 Task: View and add the product "Keto Pesto Pizza" to cart from the store "Catering by Keto Bros Pizza".
Action: Mouse moved to (59, 170)
Screenshot: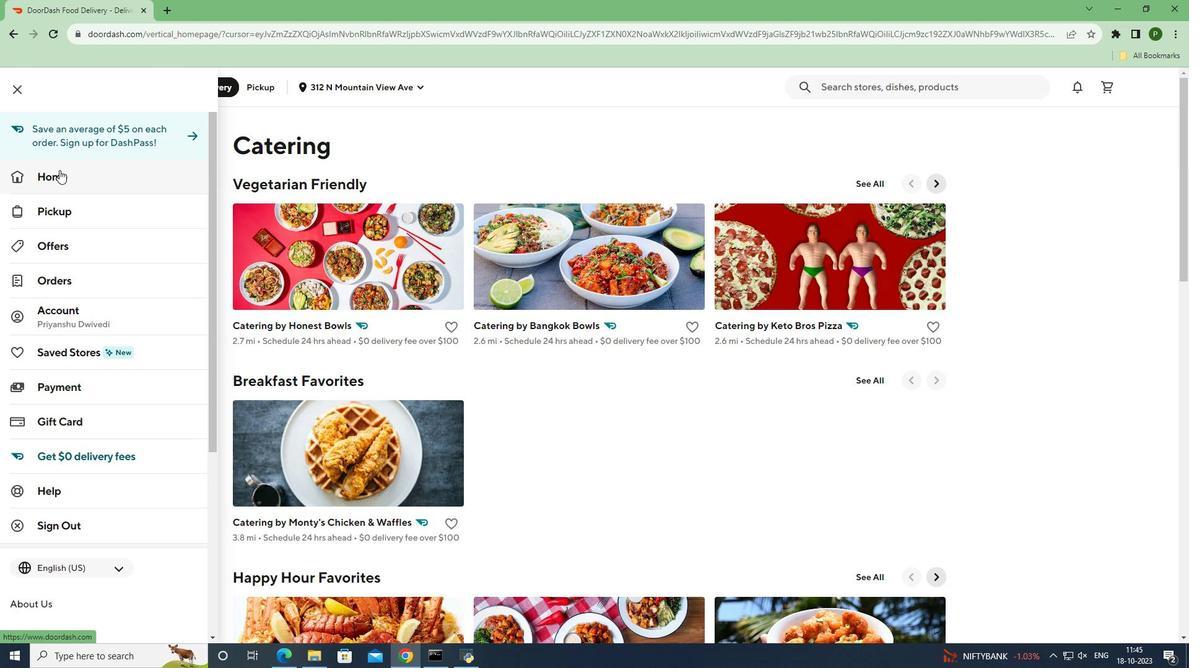 
Action: Mouse pressed left at (59, 170)
Screenshot: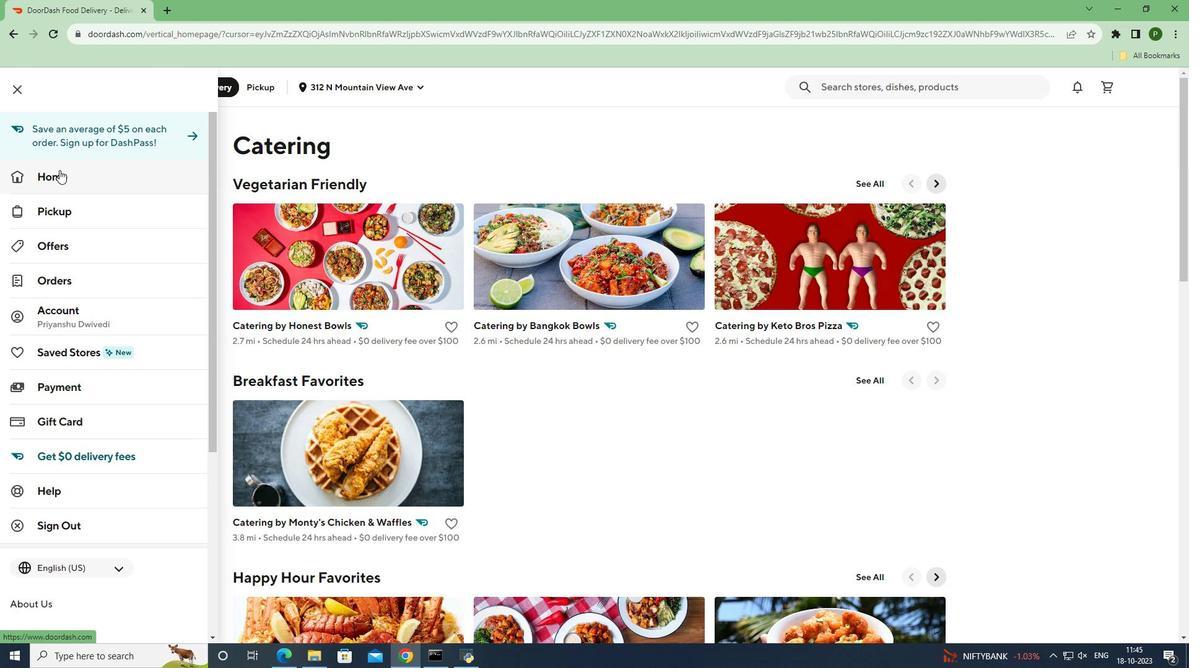 
Action: Mouse moved to (939, 135)
Screenshot: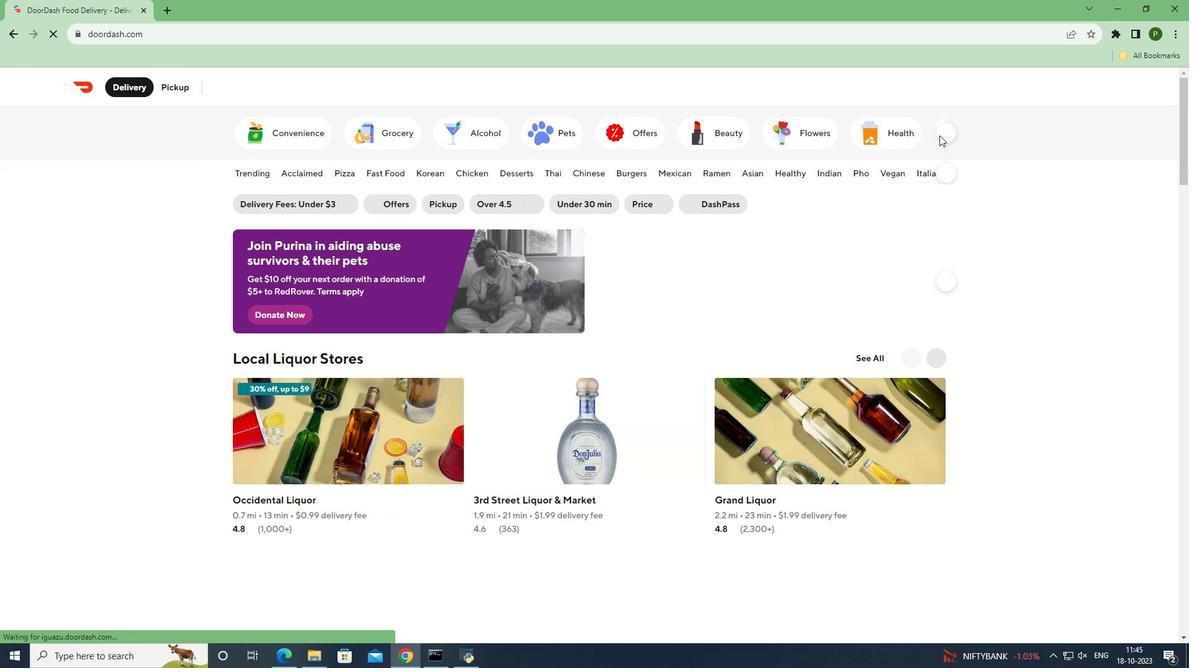 
Action: Mouse pressed left at (939, 135)
Screenshot: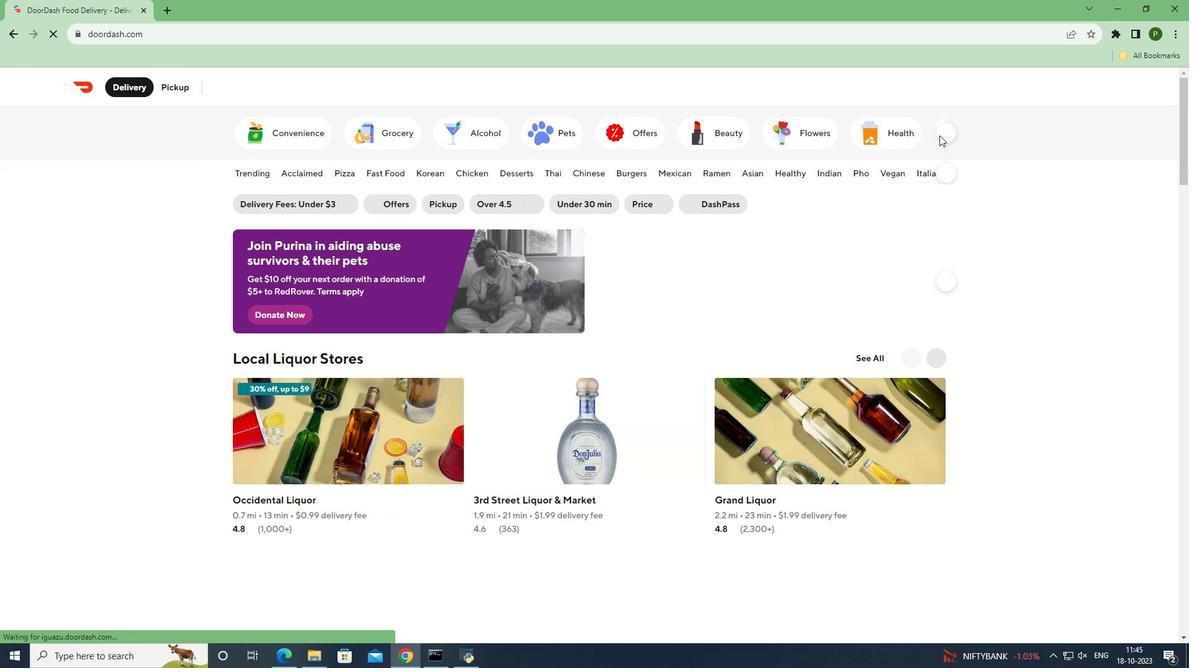 
Action: Mouse moved to (269, 135)
Screenshot: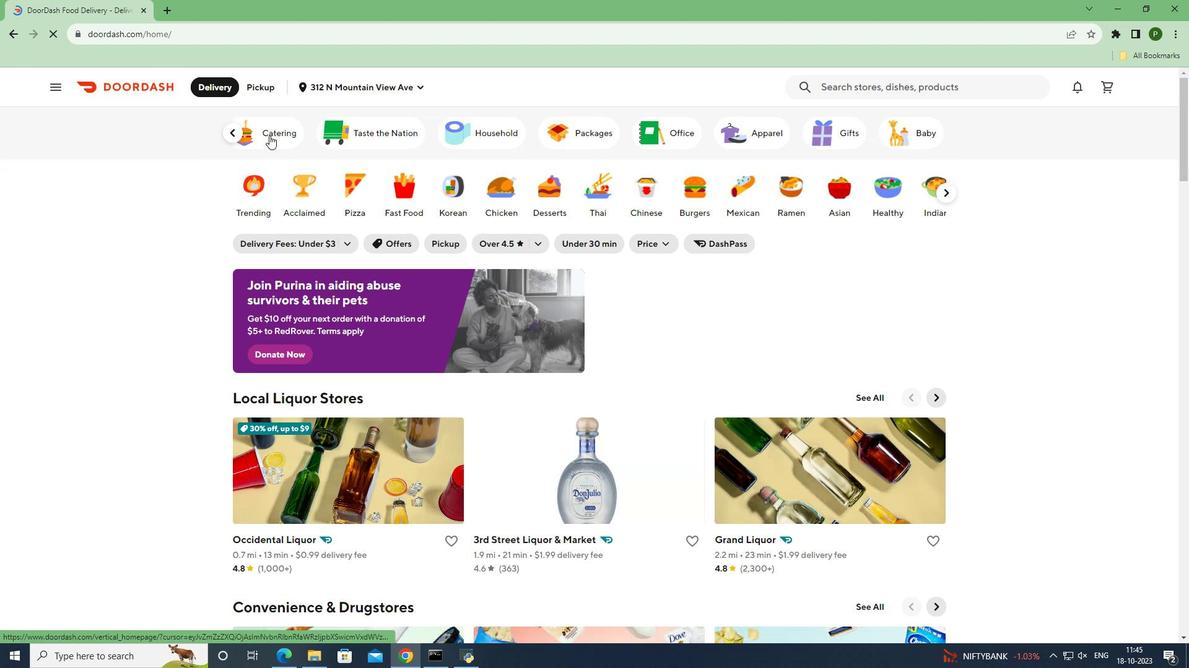 
Action: Mouse pressed left at (269, 135)
Screenshot: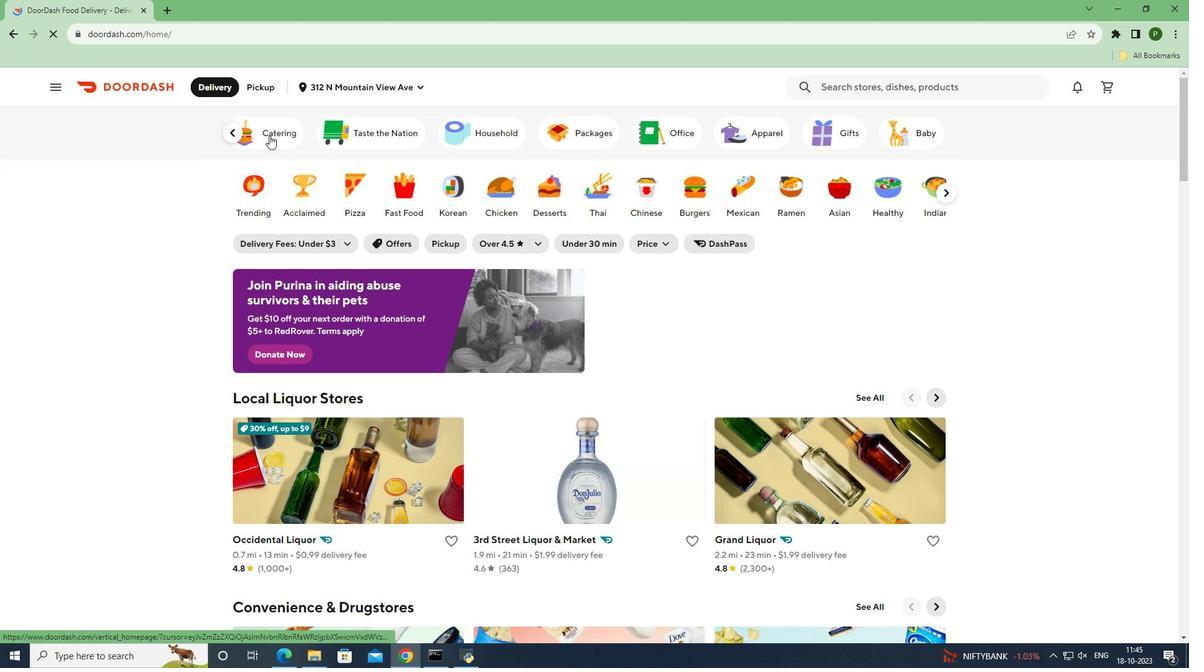 
Action: Mouse moved to (771, 268)
Screenshot: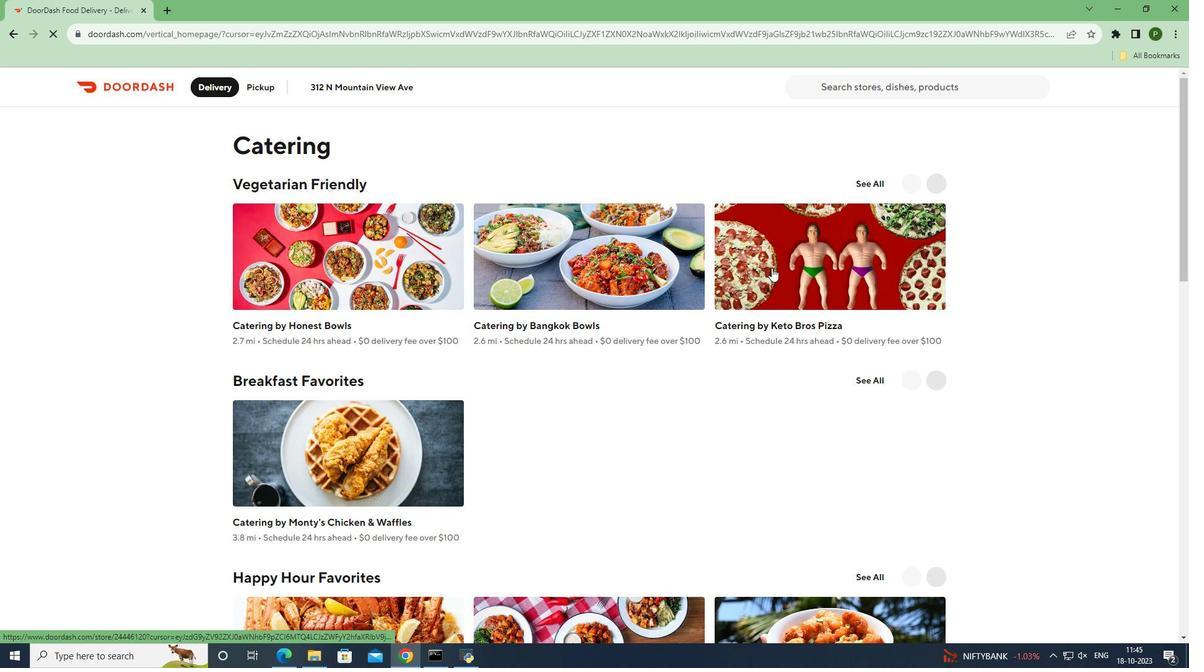 
Action: Mouse pressed left at (771, 268)
Screenshot: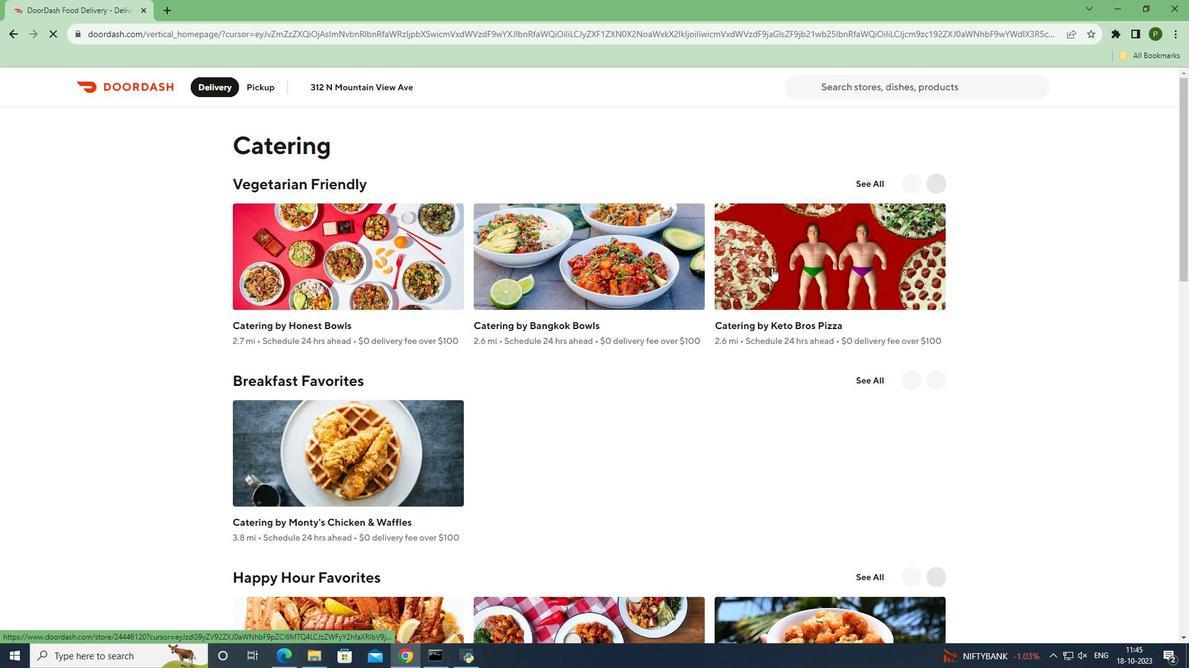 
Action: Mouse moved to (525, 404)
Screenshot: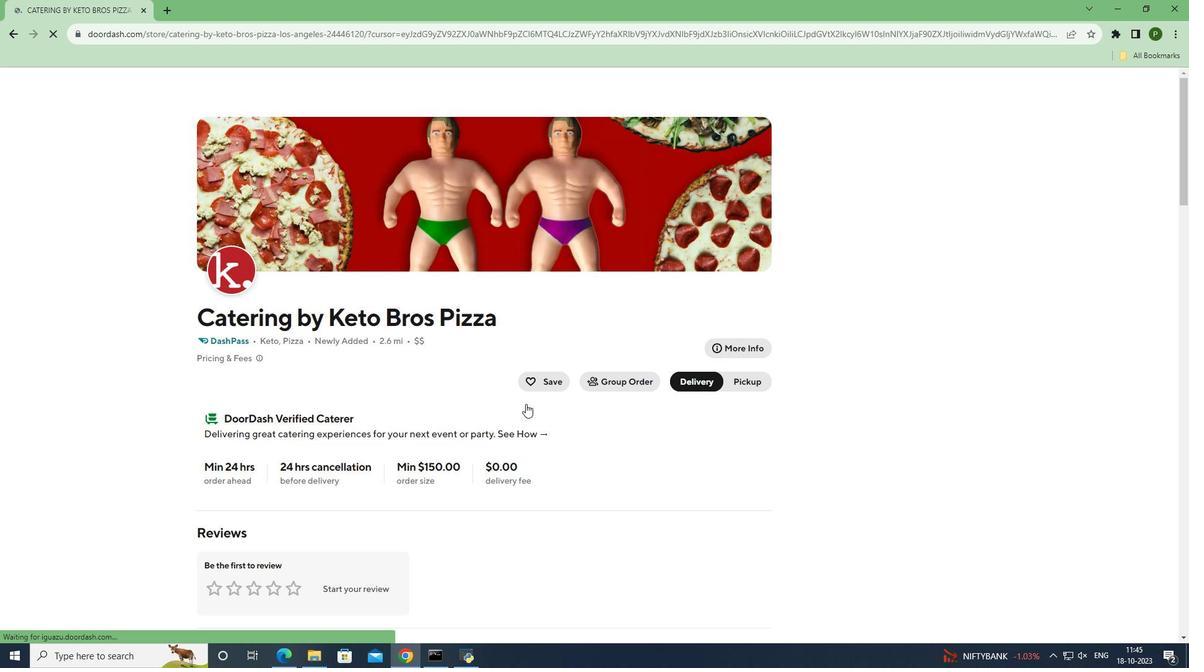 
Action: Mouse scrolled (525, 403) with delta (0, 0)
Screenshot: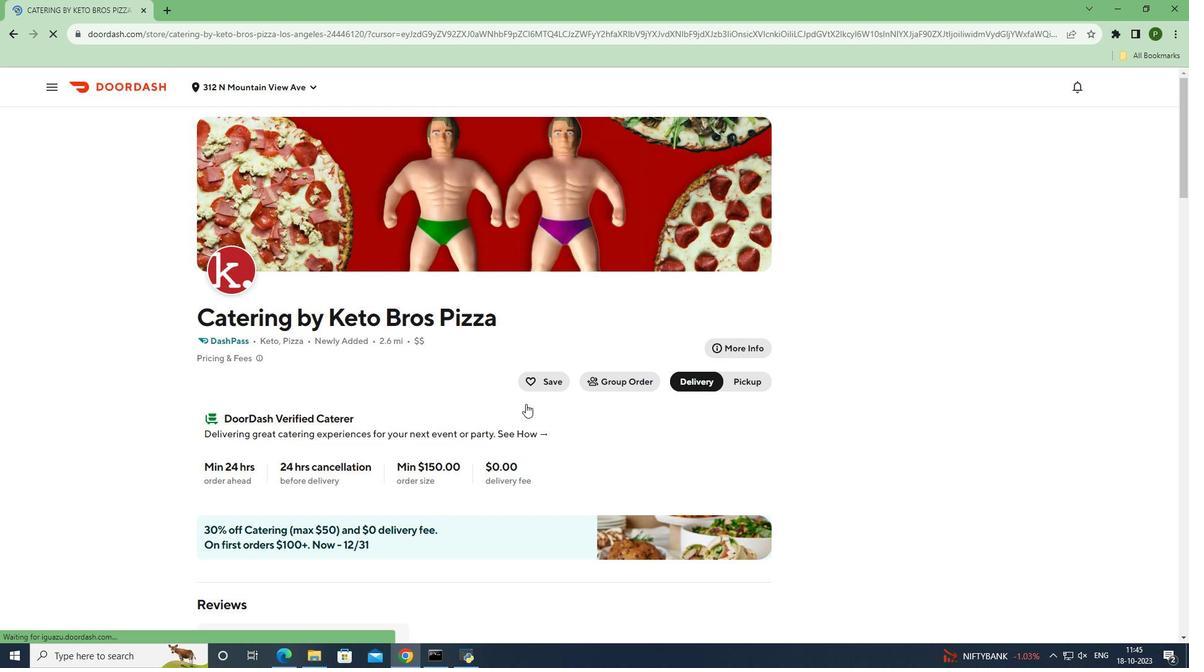 
Action: Mouse scrolled (525, 403) with delta (0, 0)
Screenshot: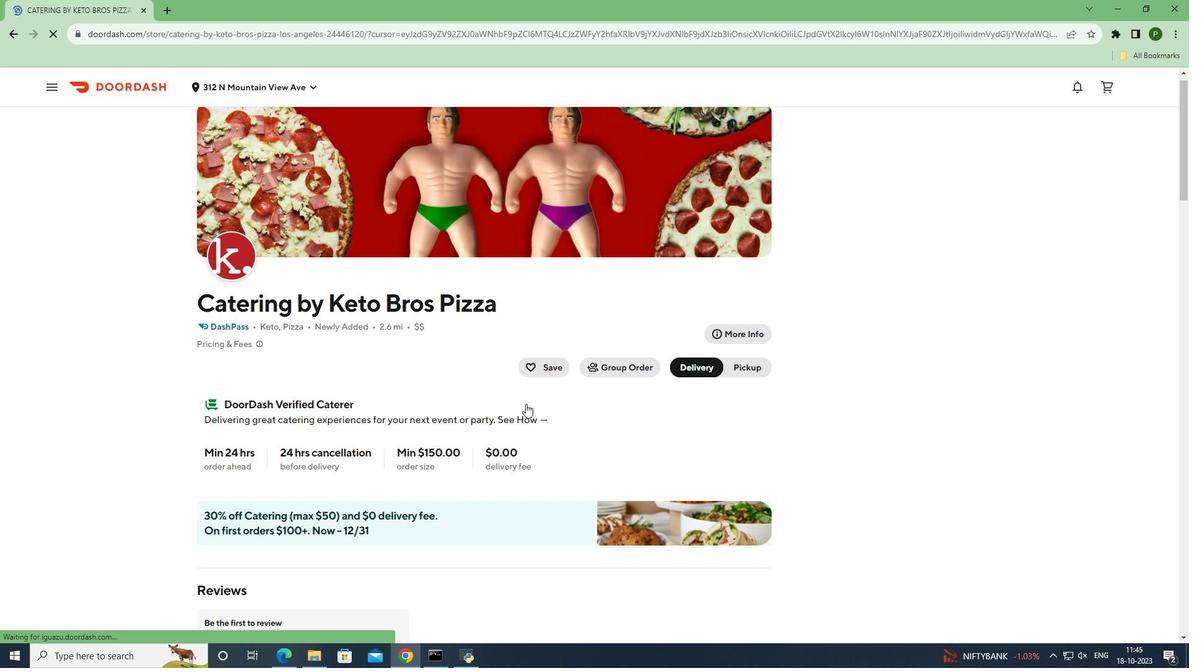 
Action: Mouse scrolled (525, 403) with delta (0, 0)
Screenshot: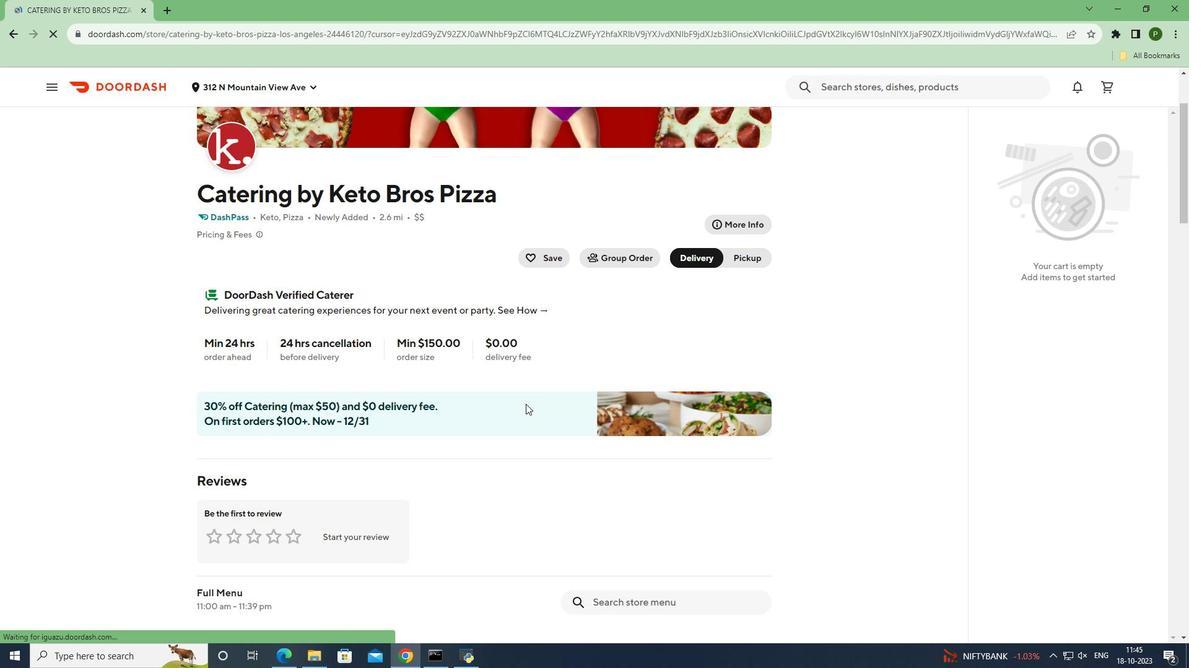 
Action: Mouse scrolled (525, 403) with delta (0, 0)
Screenshot: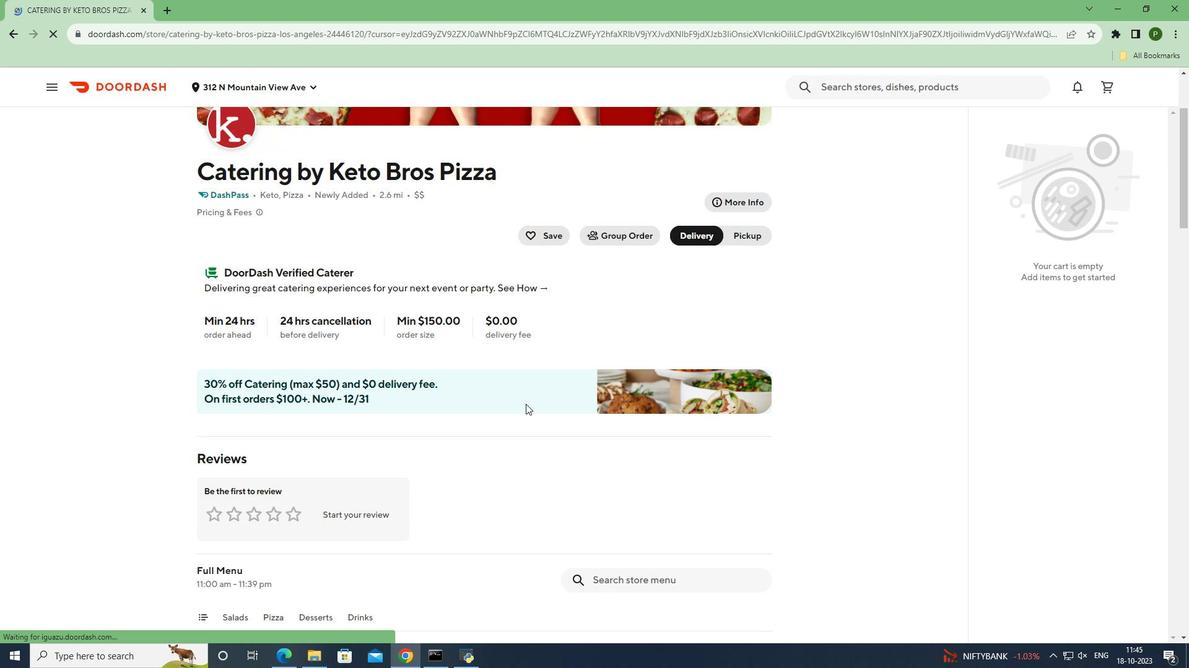 
Action: Mouse scrolled (525, 403) with delta (0, 0)
Screenshot: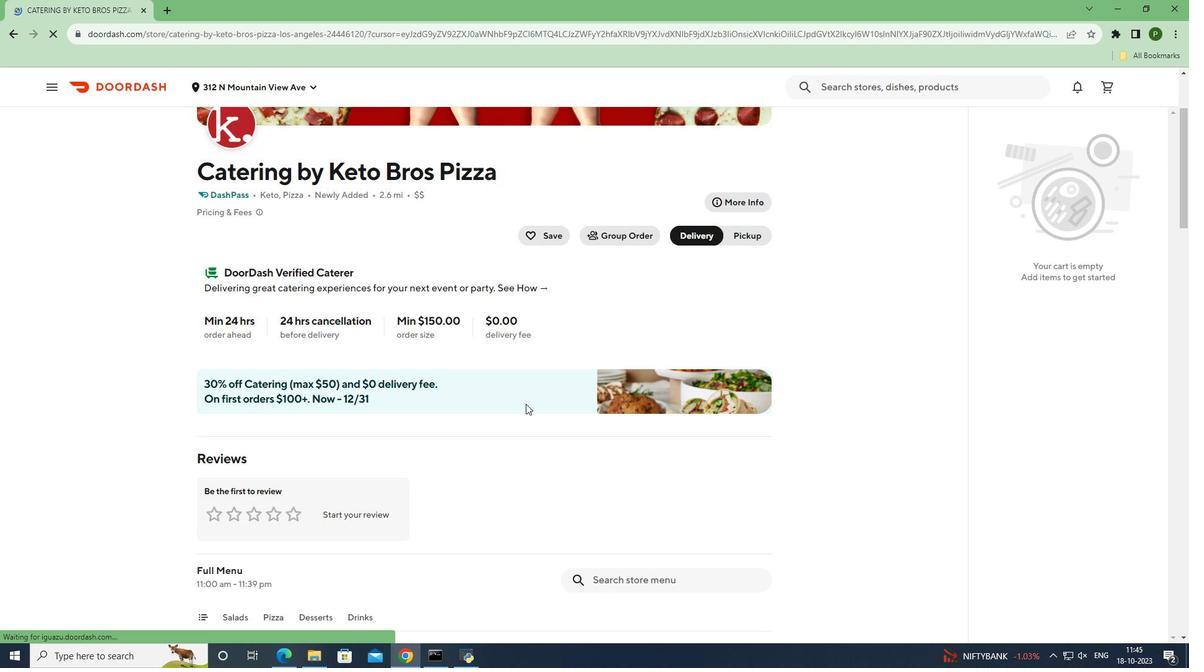 
Action: Mouse moved to (592, 415)
Screenshot: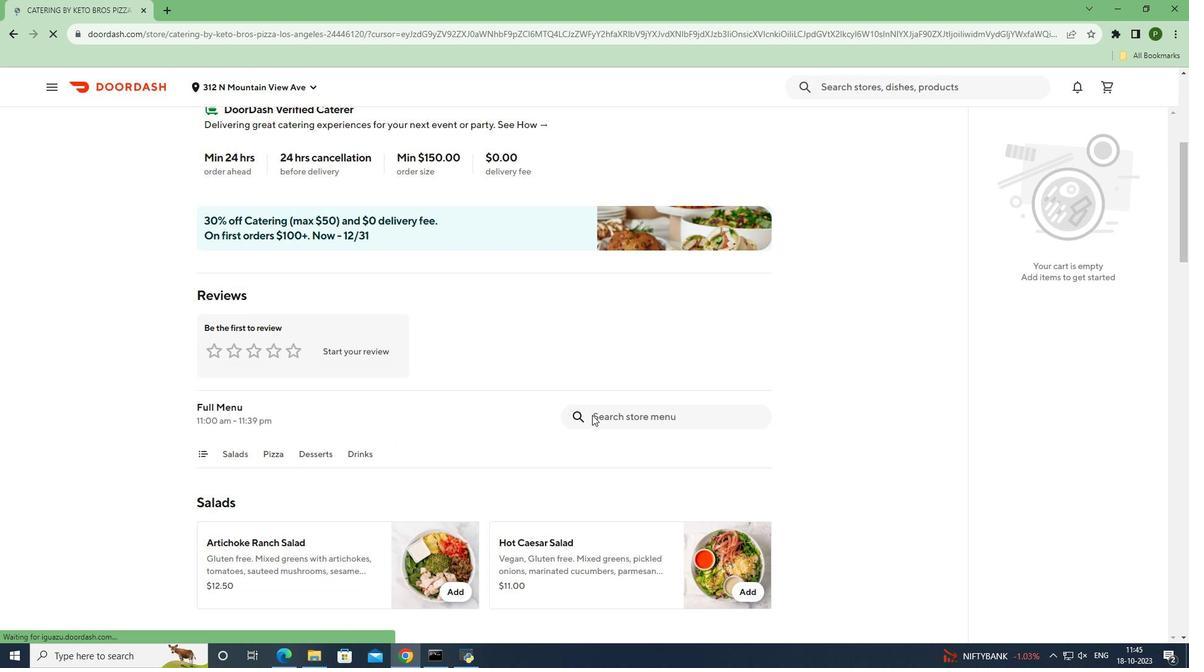 
Action: Mouse pressed left at (592, 415)
Screenshot: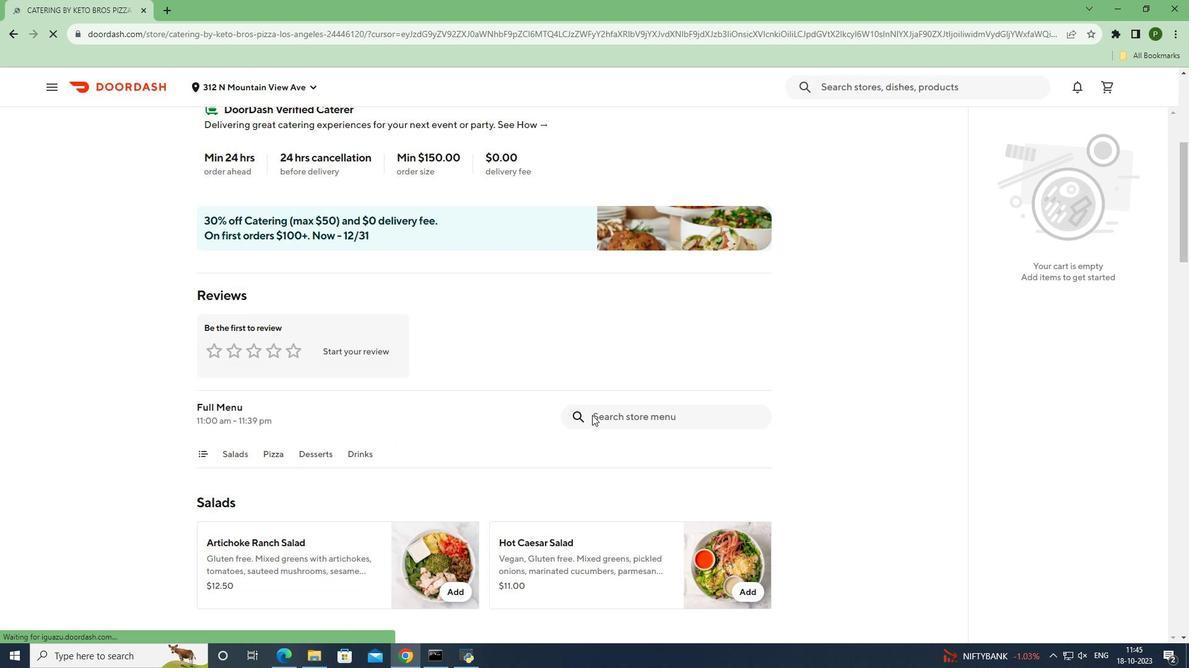 
Action: Key pressed <Key.caps_lock>K<Key.caps_lock>eto<Key.space><Key.caps_lock>P<Key.caps_lock>esto<Key.space><Key.caps_lock>P<Key.caps_lock>izza<Key.enter>
Screenshot: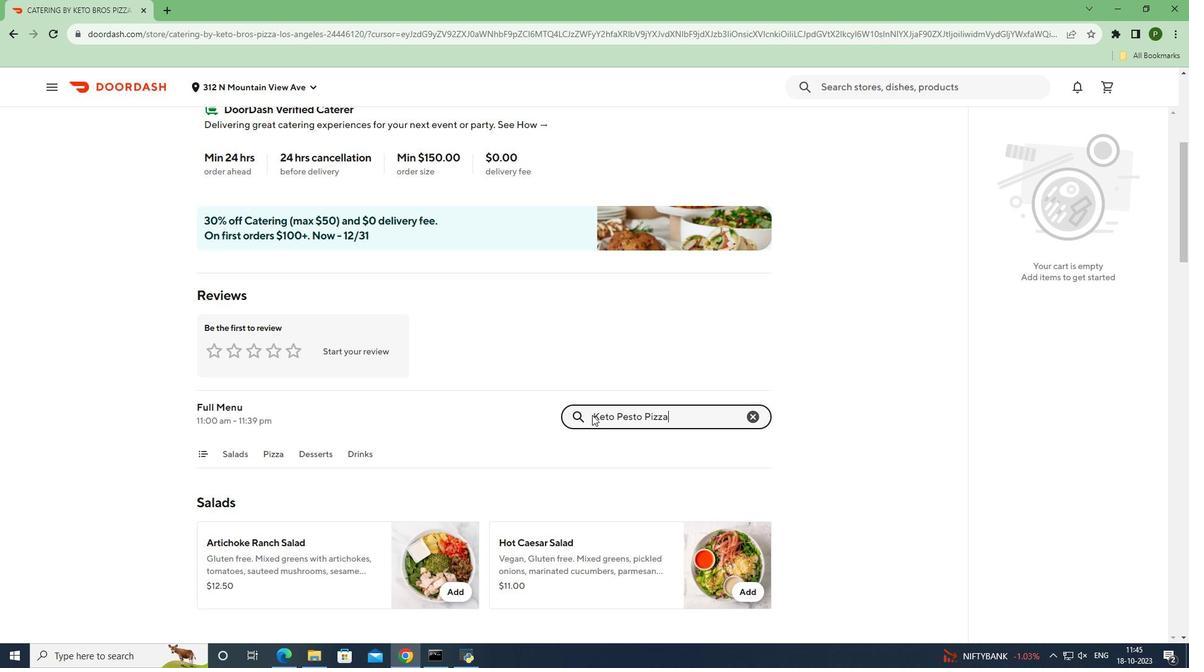
Action: Mouse moved to (455, 347)
Screenshot: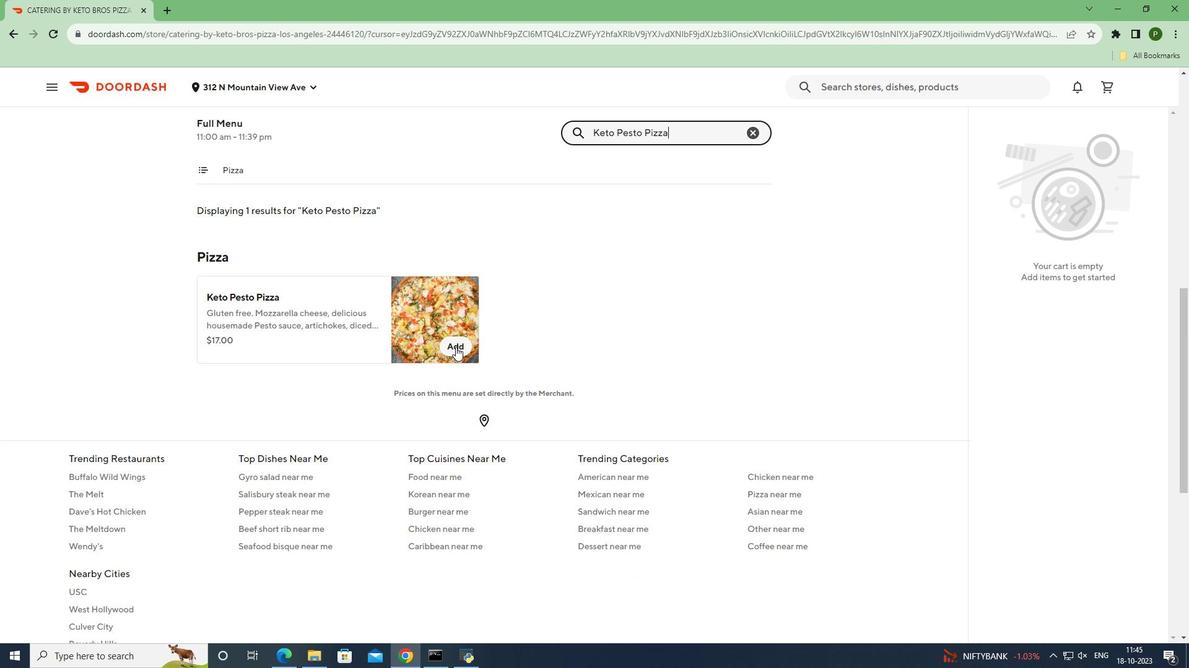 
Action: Mouse pressed left at (455, 347)
Screenshot: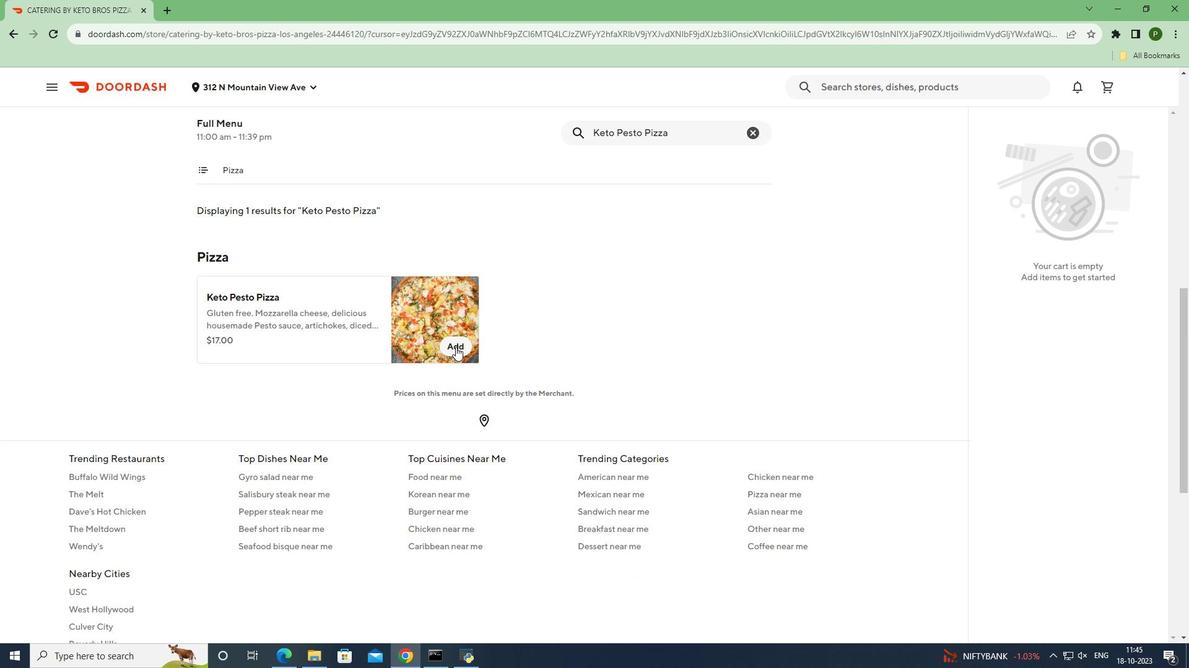 
Action: Mouse moved to (501, 460)
Screenshot: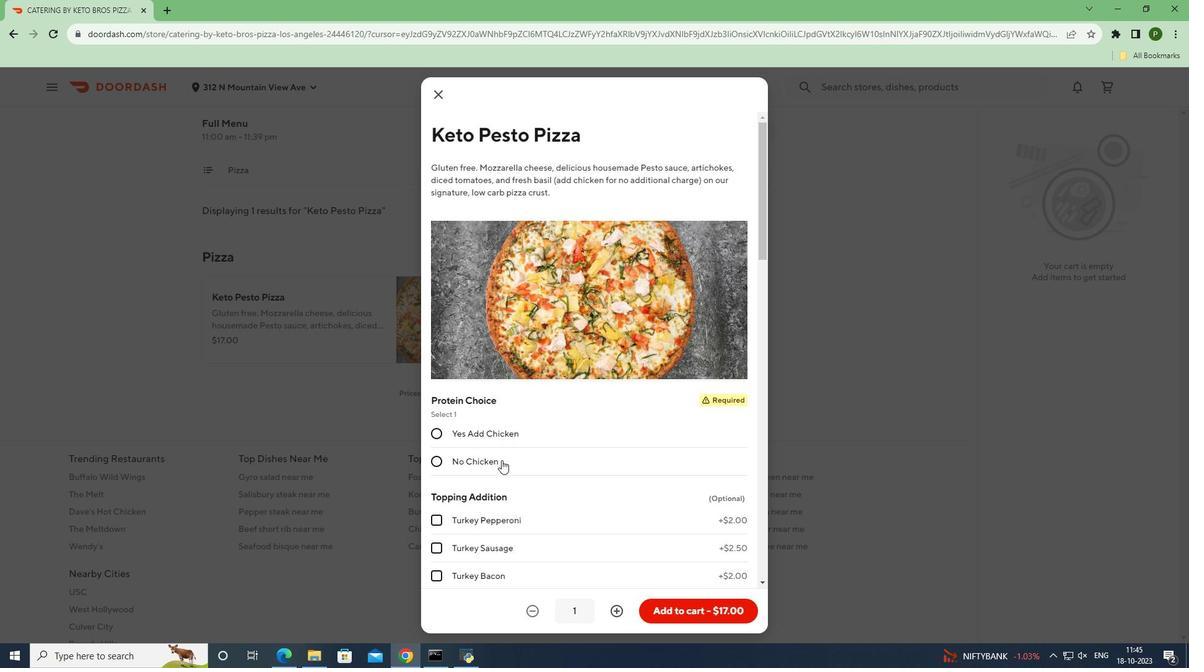 
Action: Mouse pressed left at (501, 460)
Screenshot: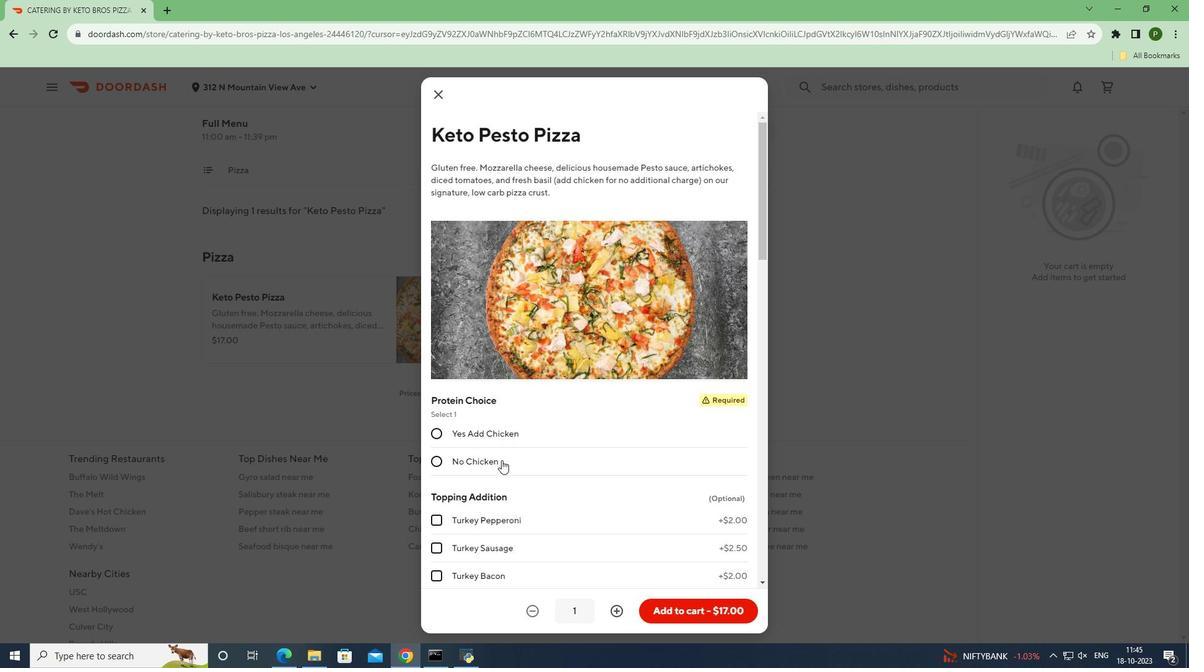 
Action: Mouse moved to (527, 445)
Screenshot: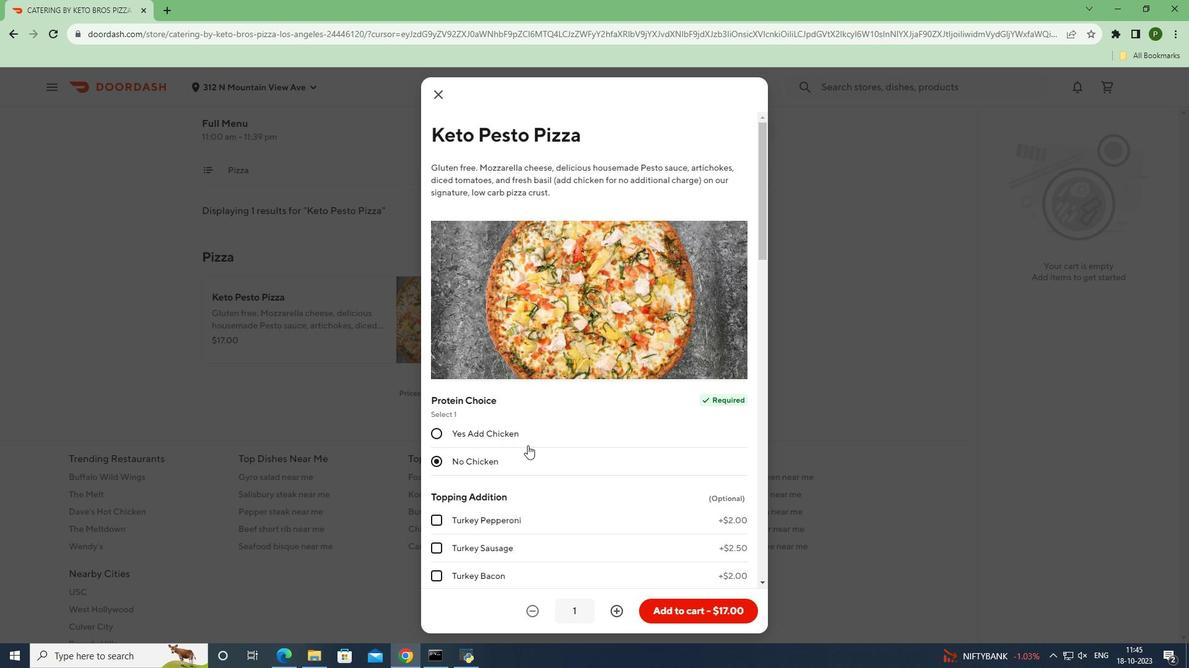 
Action: Mouse scrolled (527, 445) with delta (0, 0)
Screenshot: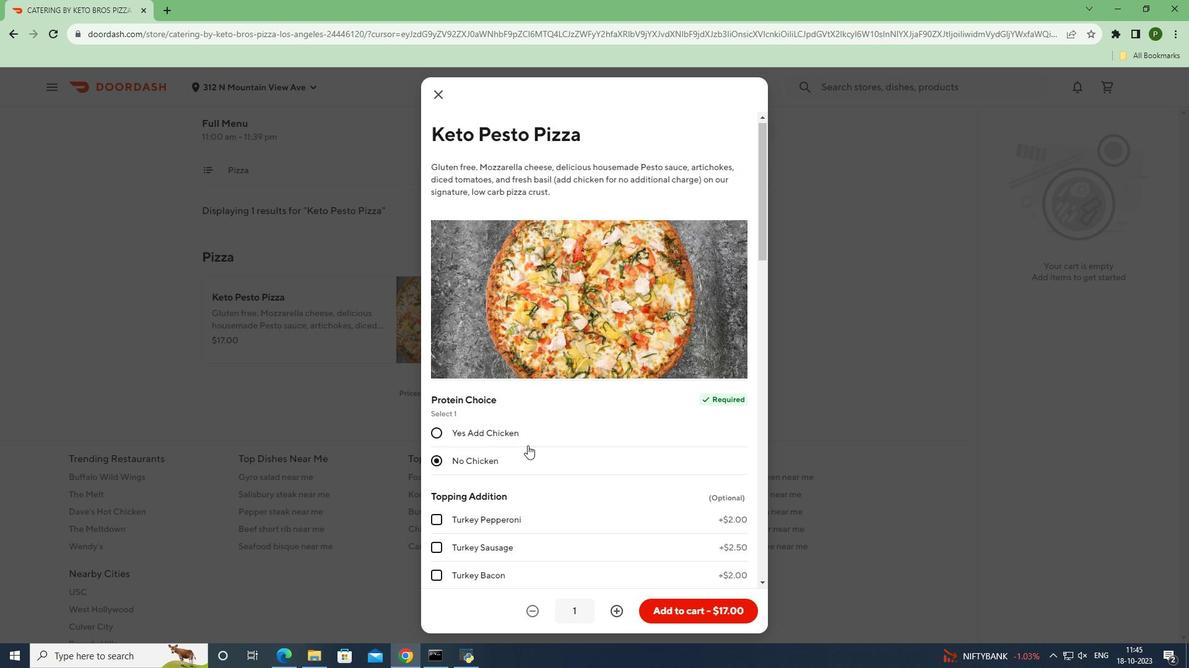 
Action: Mouse moved to (527, 445)
Screenshot: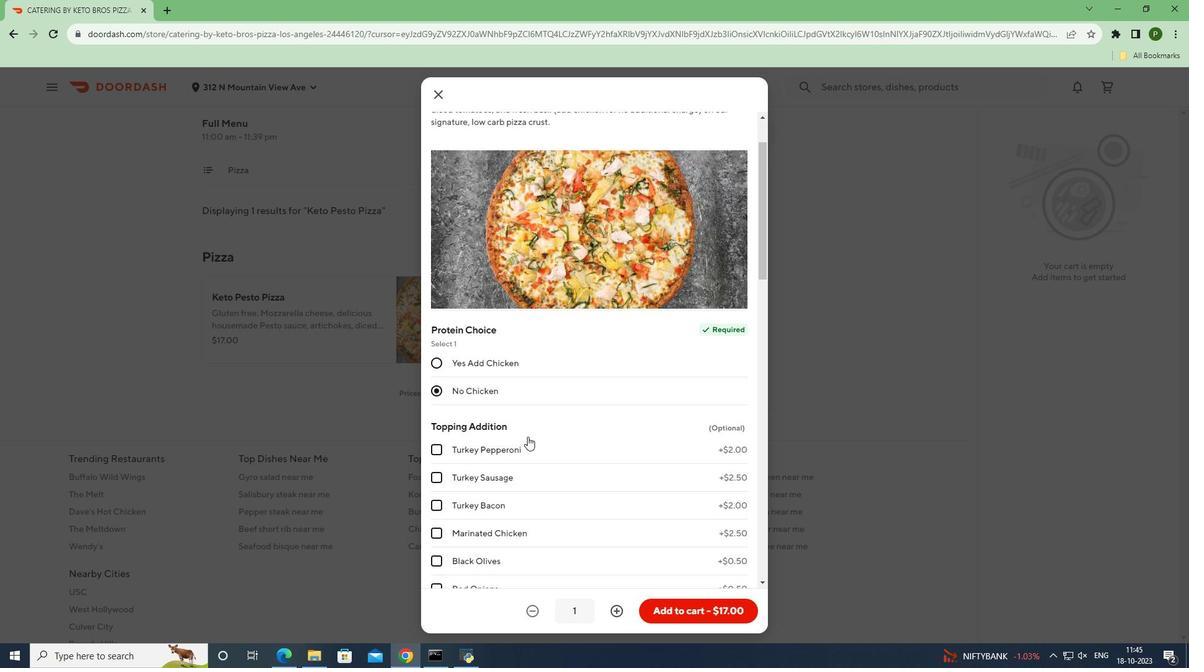 
Action: Mouse scrolled (527, 444) with delta (0, 0)
Screenshot: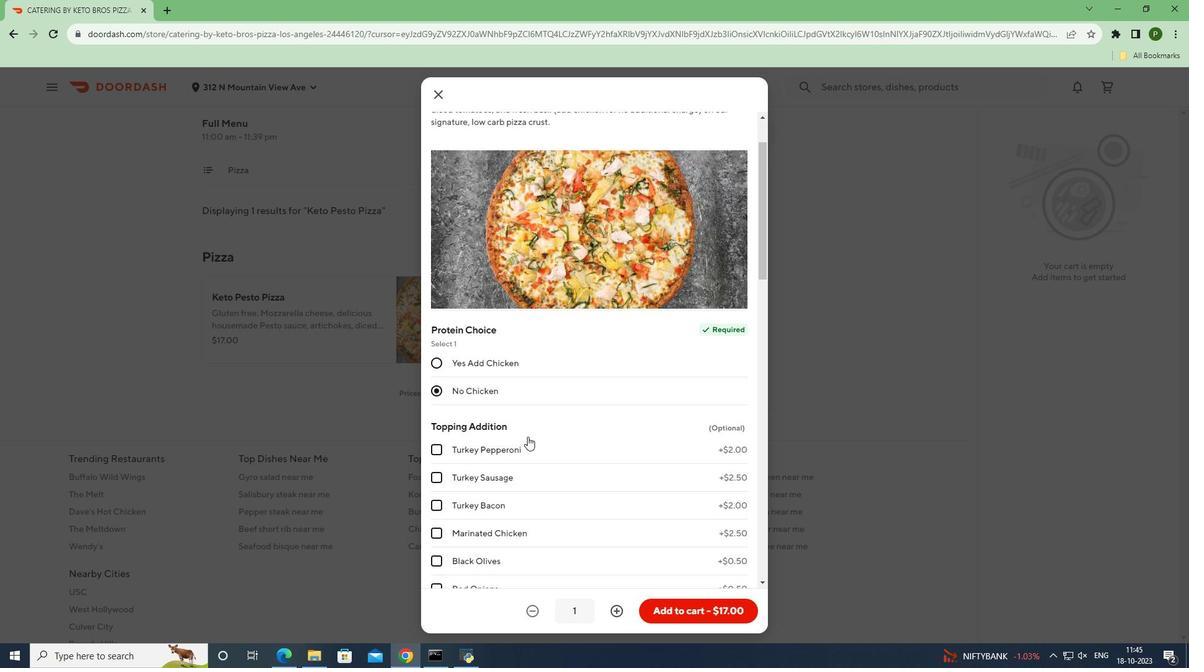 
Action: Mouse moved to (528, 428)
Screenshot: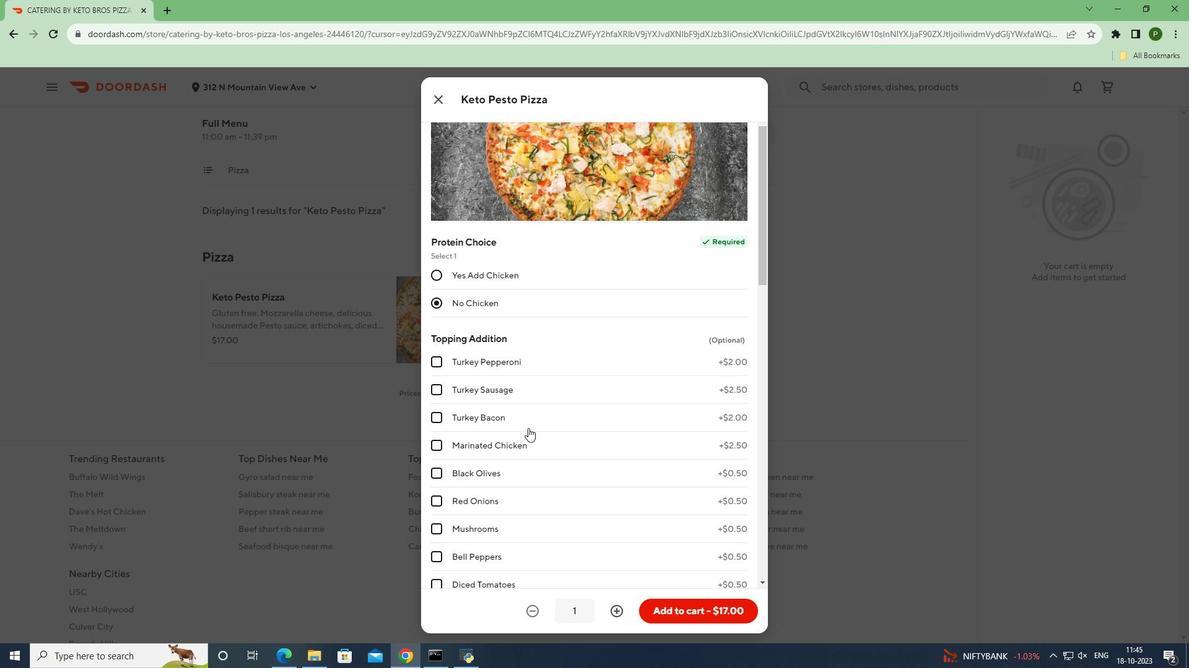 
Action: Mouse scrolled (528, 427) with delta (0, 0)
Screenshot: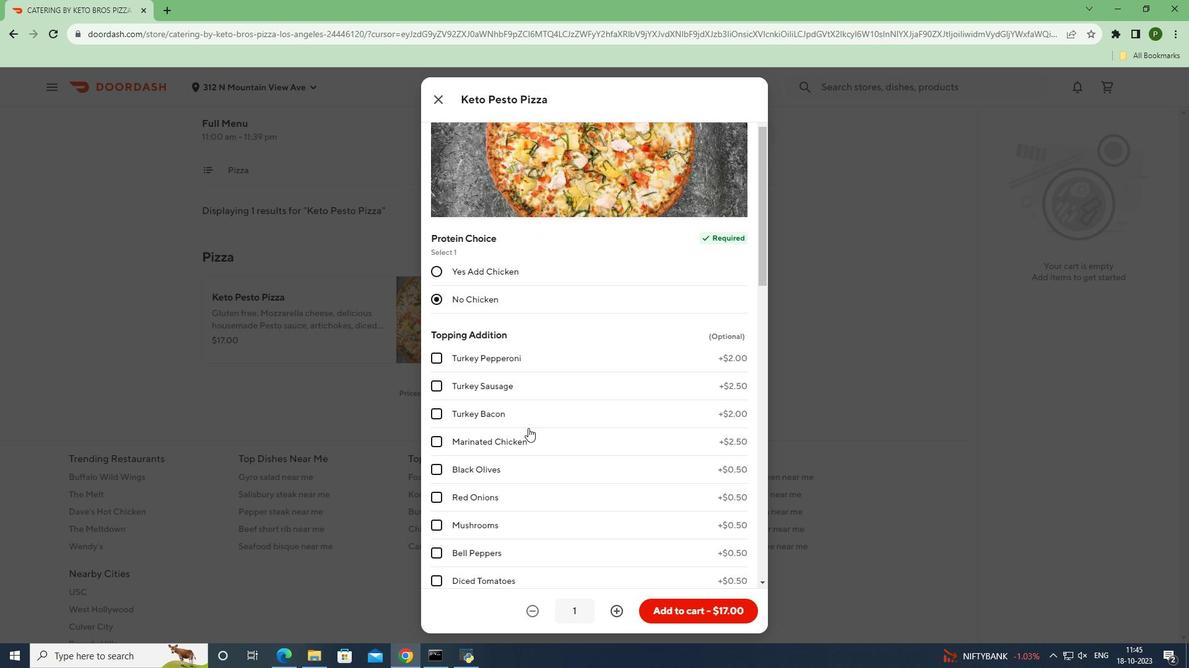 
Action: Mouse scrolled (528, 427) with delta (0, 0)
Screenshot: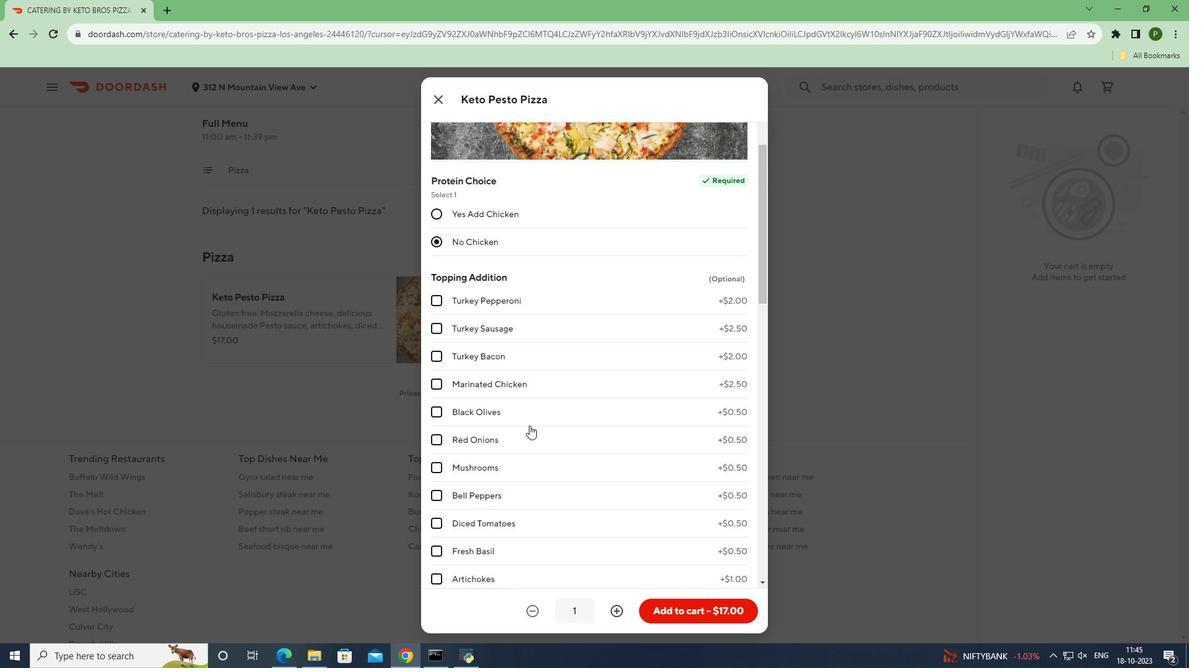 
Action: Mouse moved to (529, 423)
Screenshot: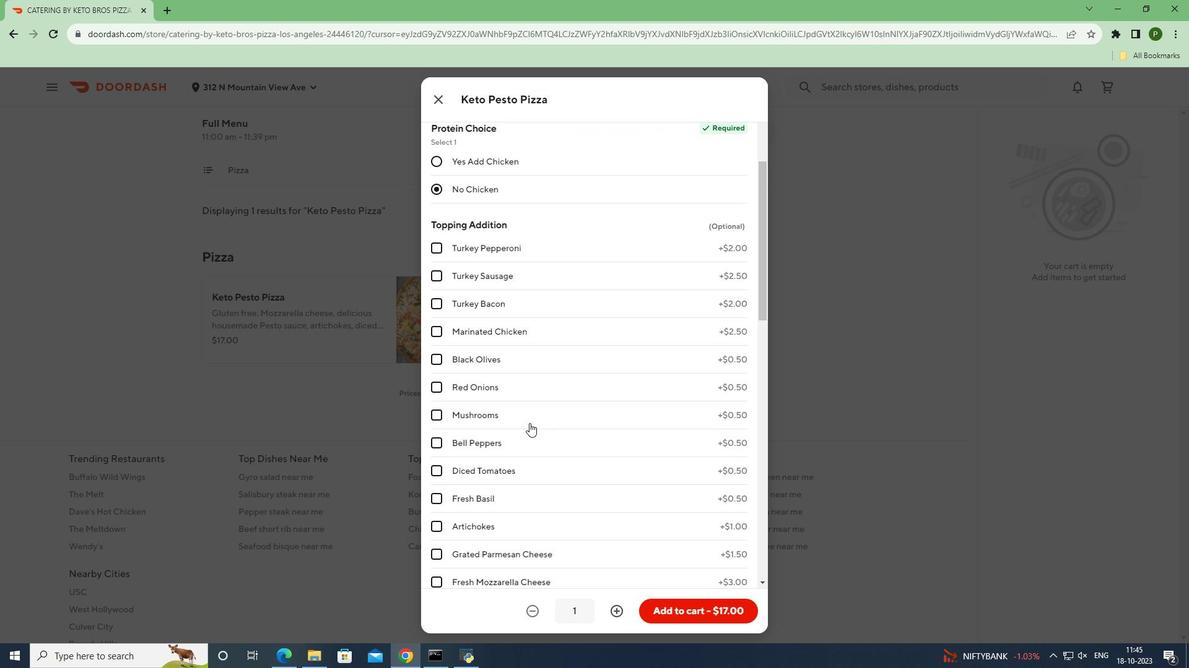 
Action: Mouse scrolled (529, 423) with delta (0, 0)
Screenshot: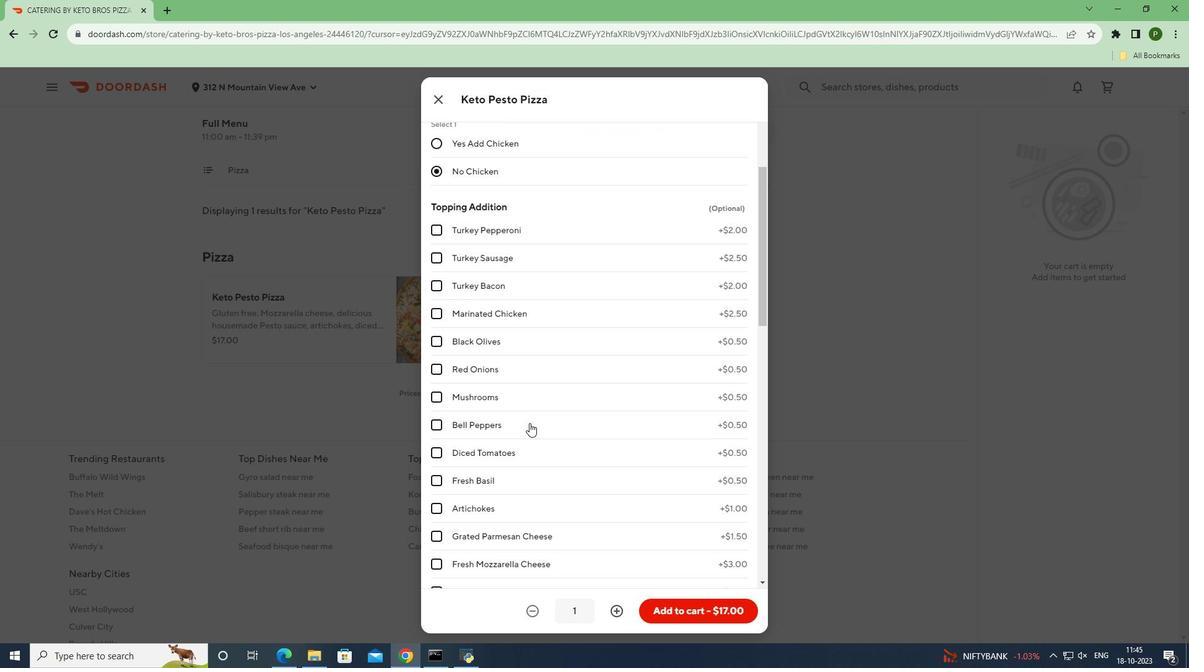 
Action: Mouse scrolled (529, 423) with delta (0, 0)
Screenshot: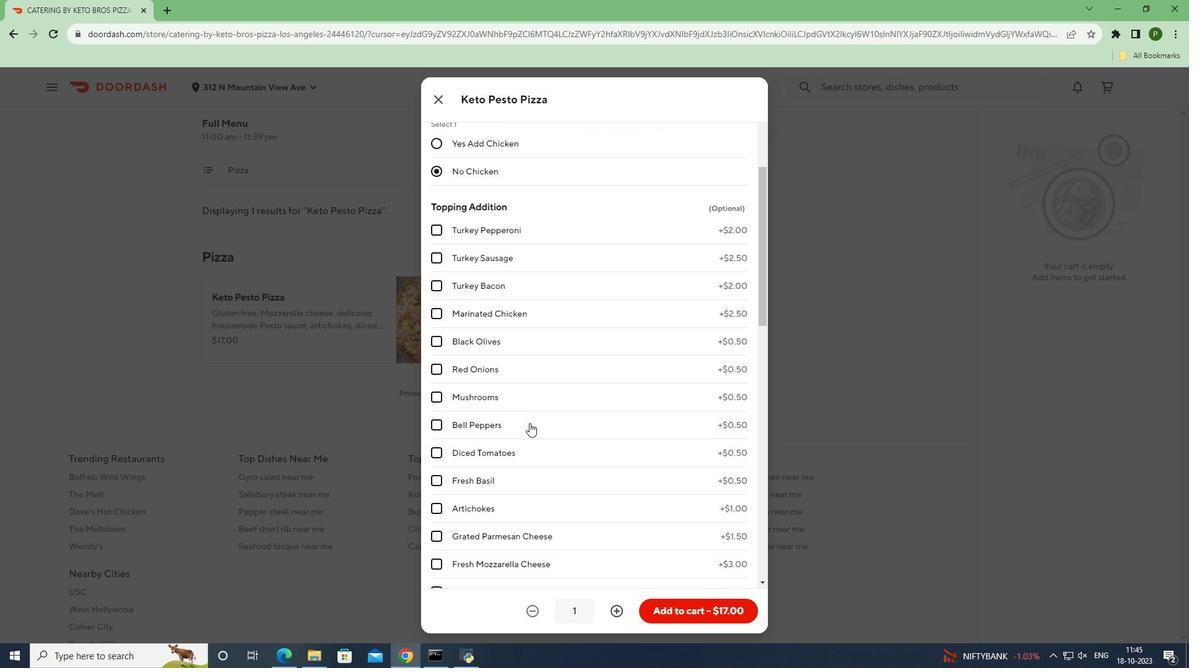 
Action: Mouse scrolled (529, 423) with delta (0, 0)
Screenshot: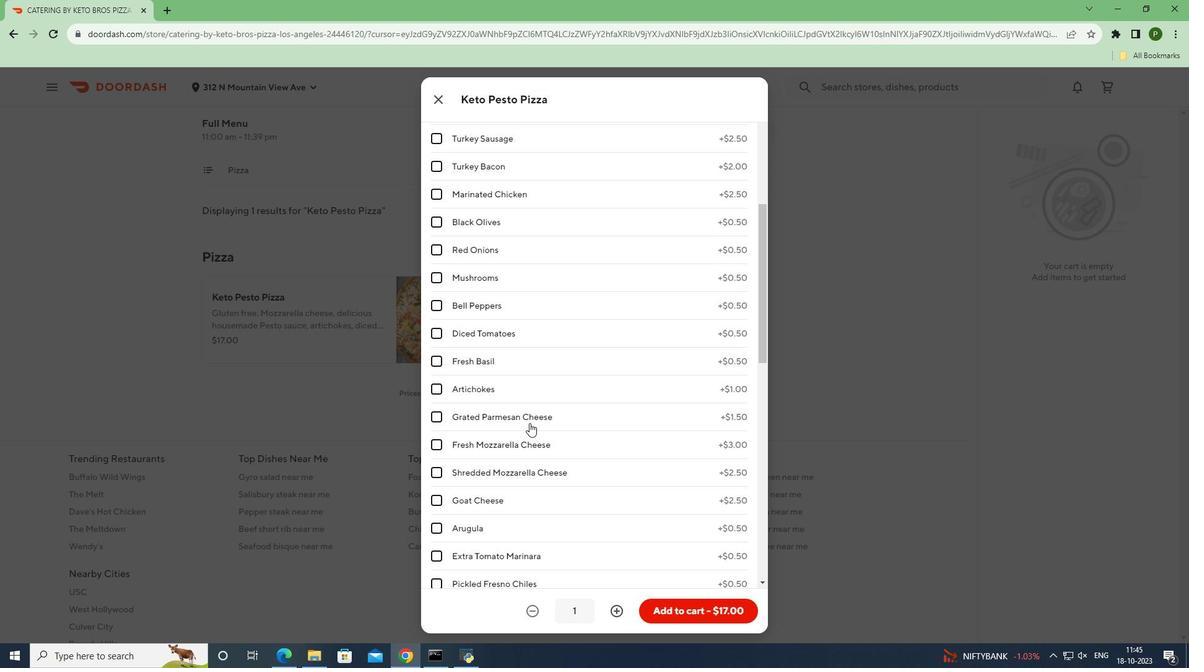 
Action: Mouse scrolled (529, 423) with delta (0, 0)
Screenshot: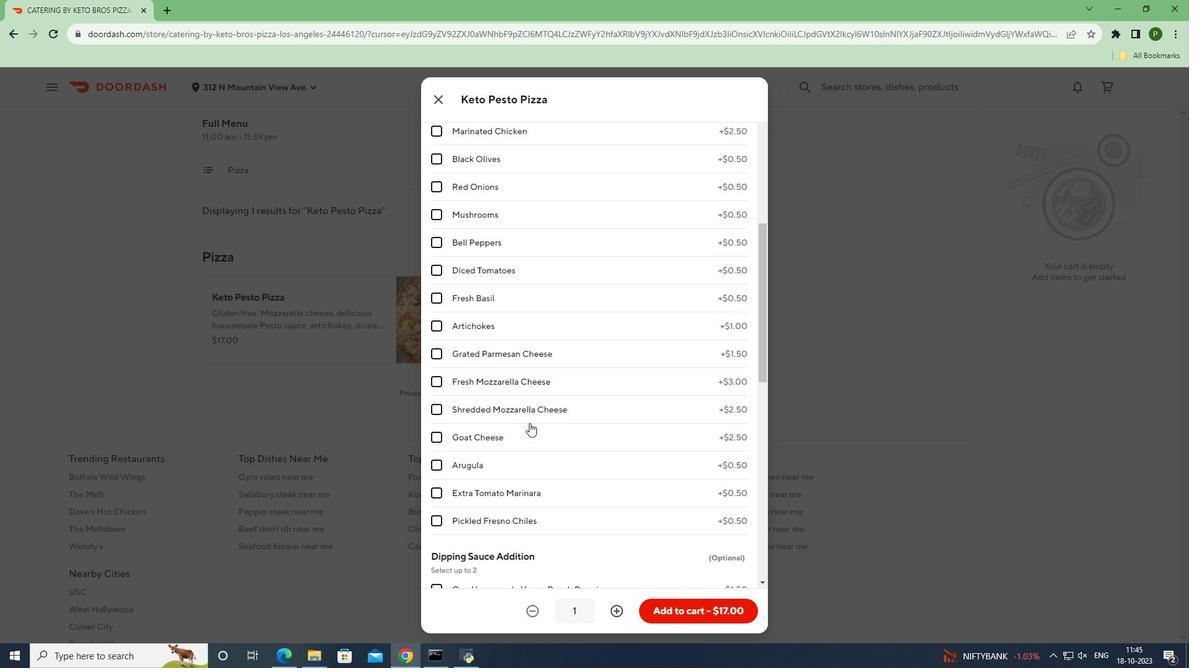 
Action: Mouse scrolled (529, 423) with delta (0, 0)
Screenshot: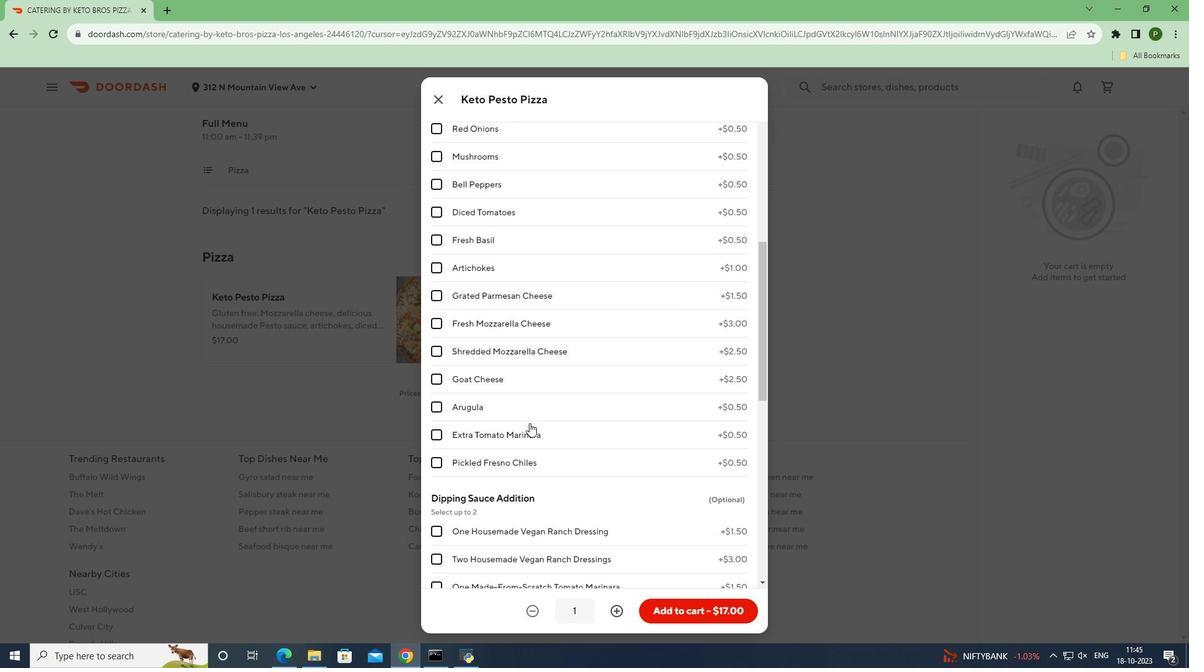 
Action: Mouse scrolled (529, 423) with delta (0, 0)
Screenshot: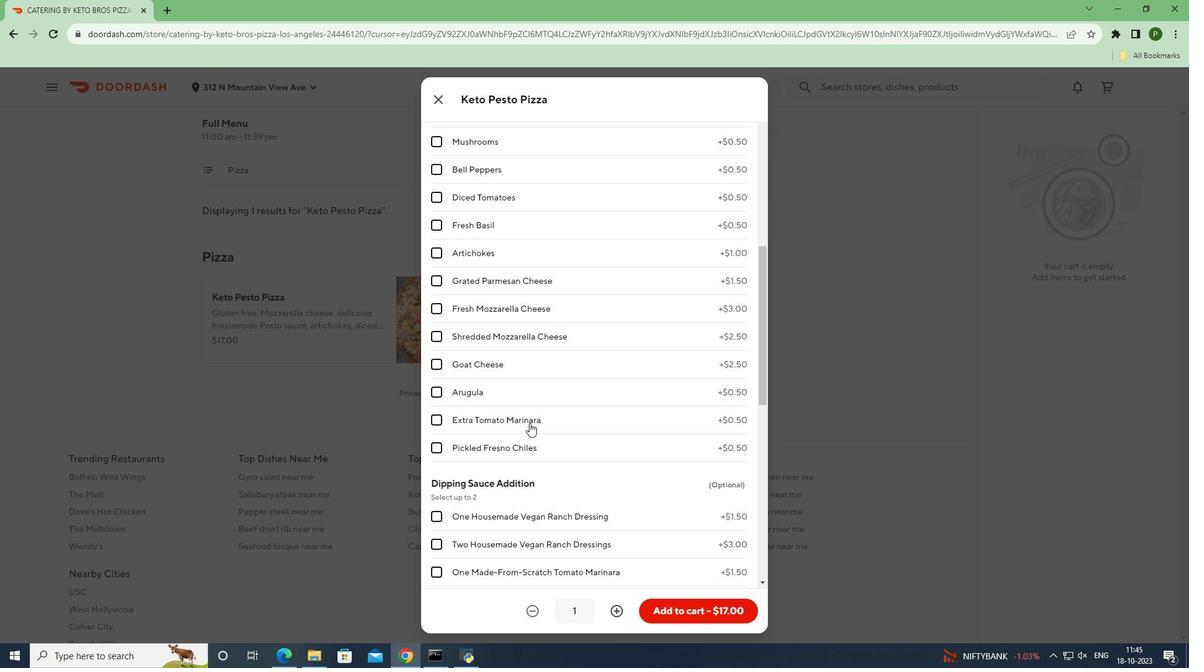 
Action: Mouse scrolled (529, 423) with delta (0, 0)
Screenshot: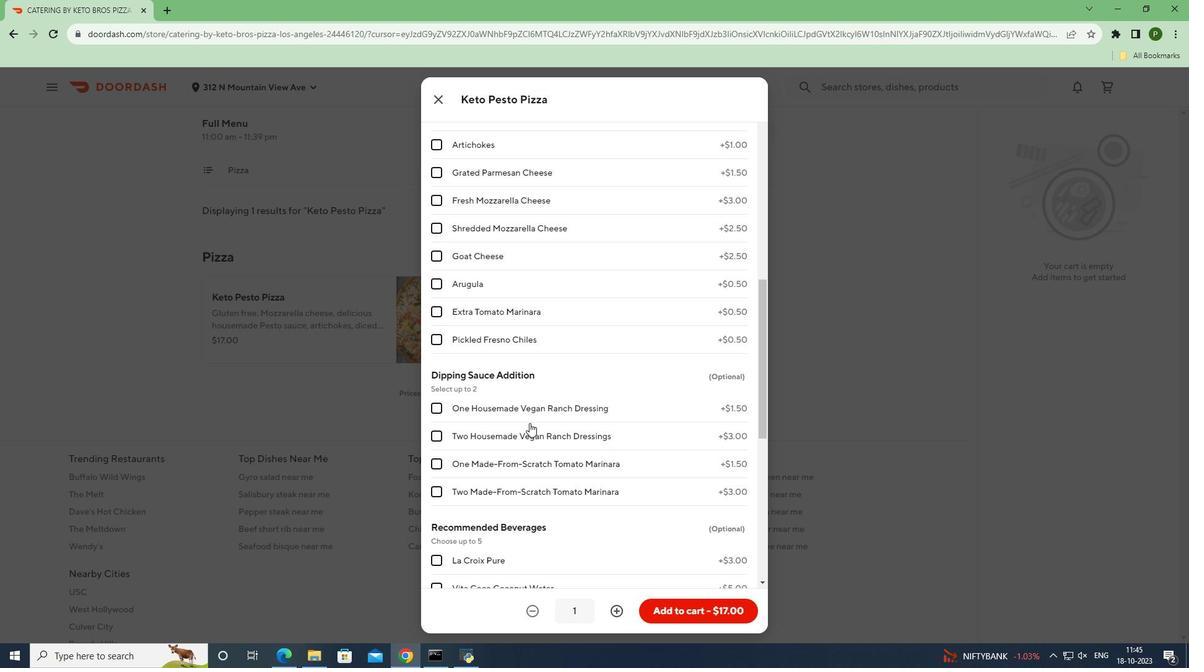 
Action: Mouse scrolled (529, 423) with delta (0, 0)
Screenshot: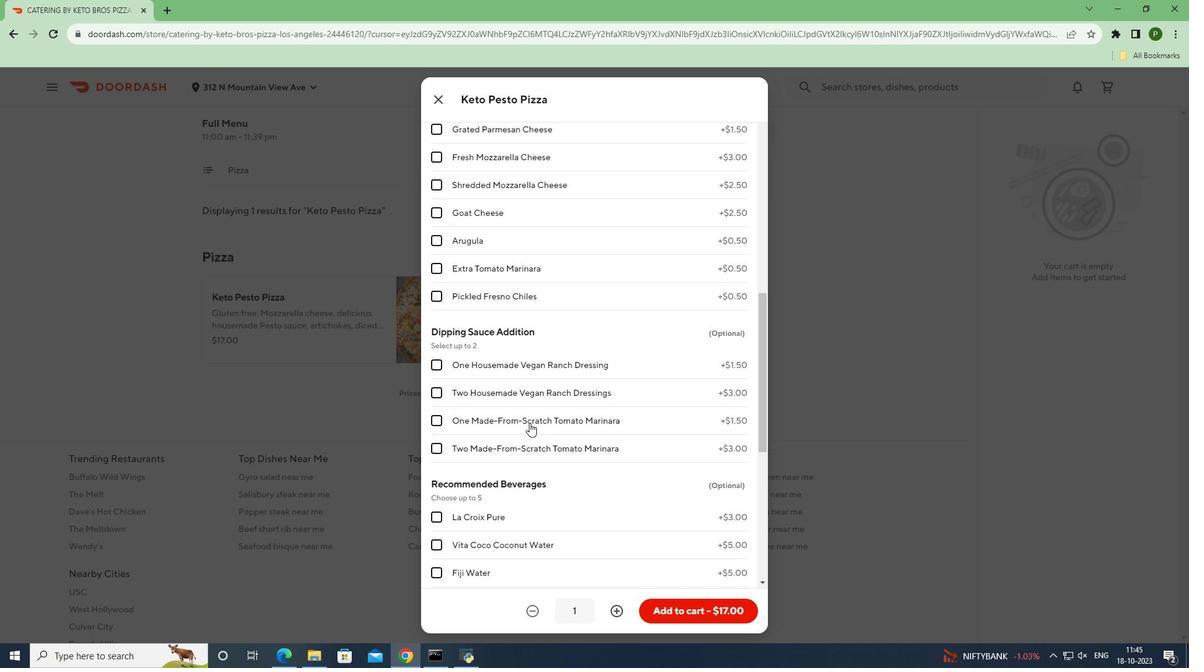 
Action: Mouse scrolled (529, 423) with delta (0, 0)
Screenshot: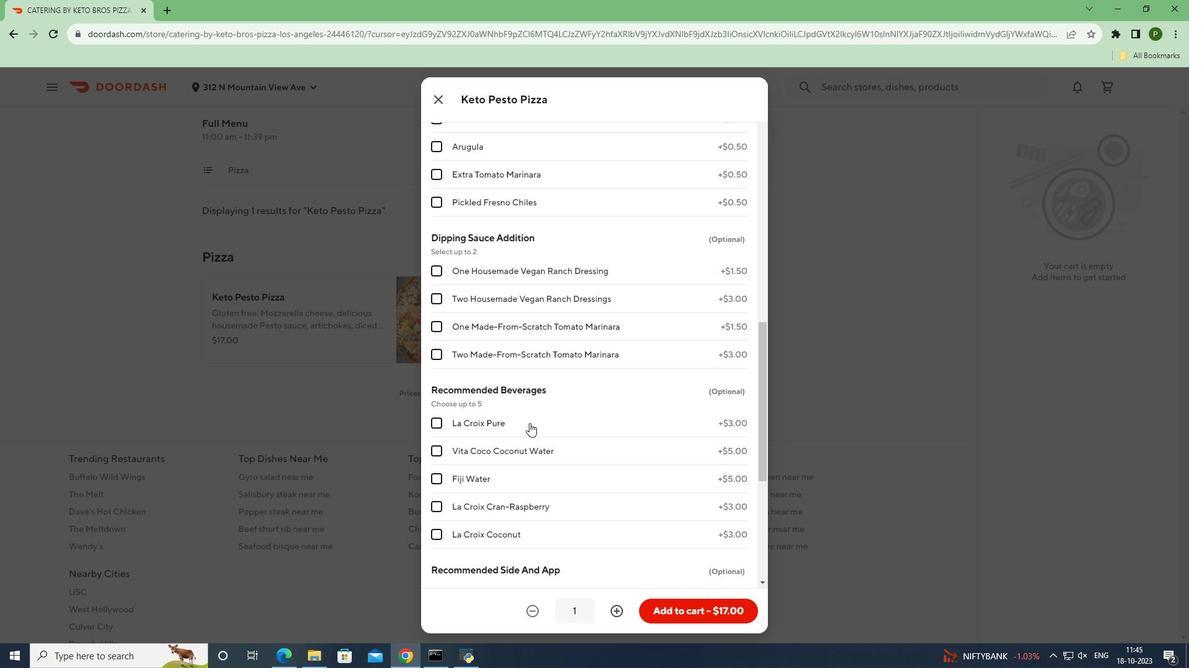 
Action: Mouse scrolled (529, 423) with delta (0, 0)
Screenshot: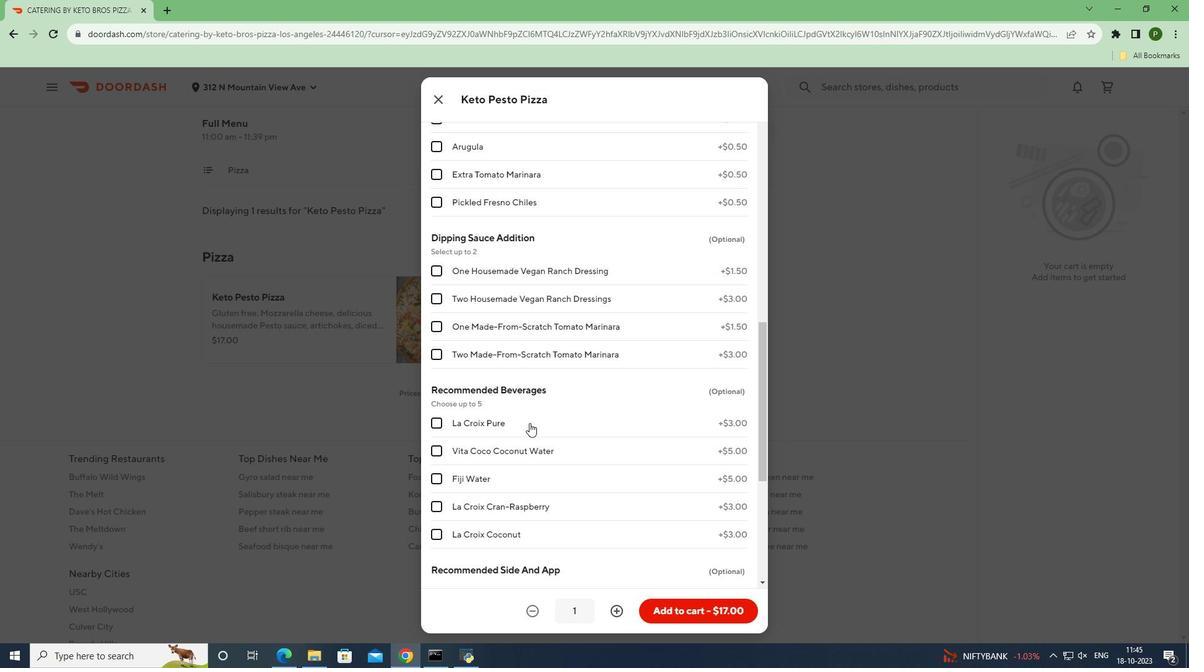 
Action: Mouse scrolled (529, 423) with delta (0, 0)
Screenshot: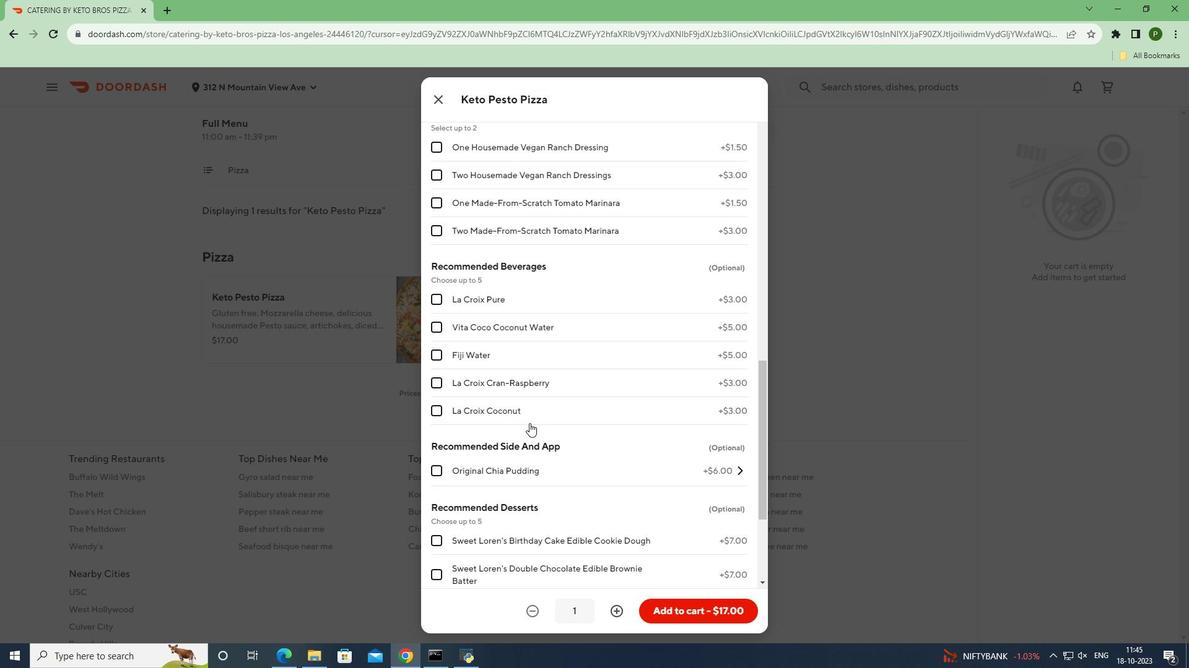 
Action: Mouse scrolled (529, 423) with delta (0, 0)
Screenshot: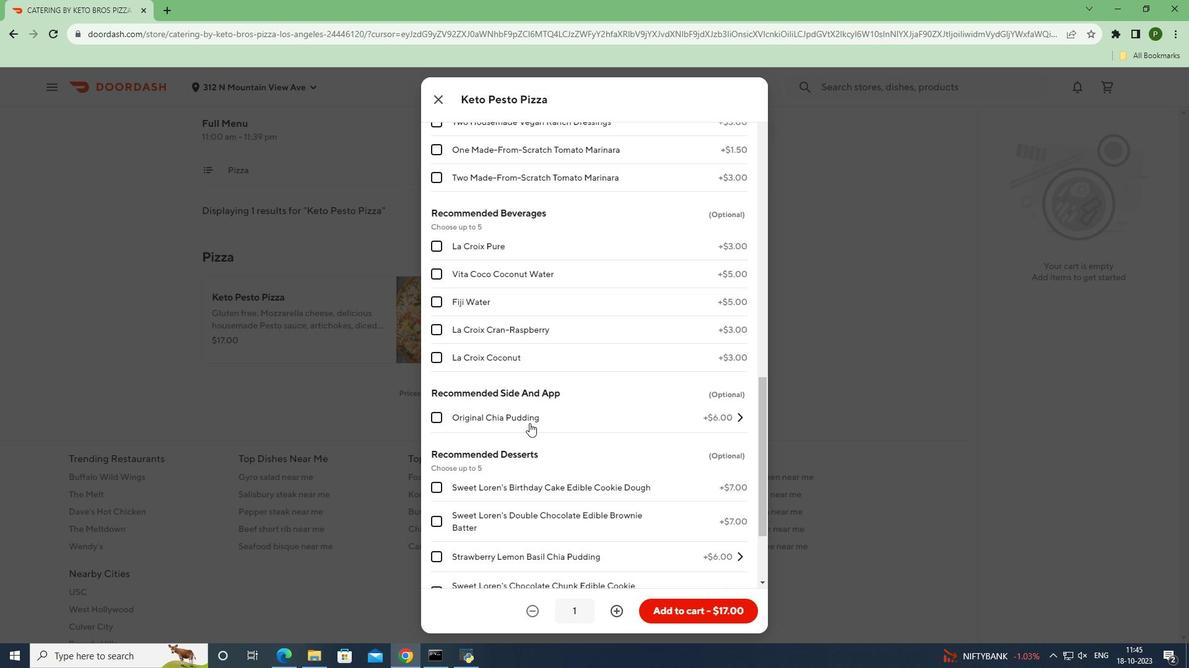 
Action: Mouse scrolled (529, 423) with delta (0, 0)
Screenshot: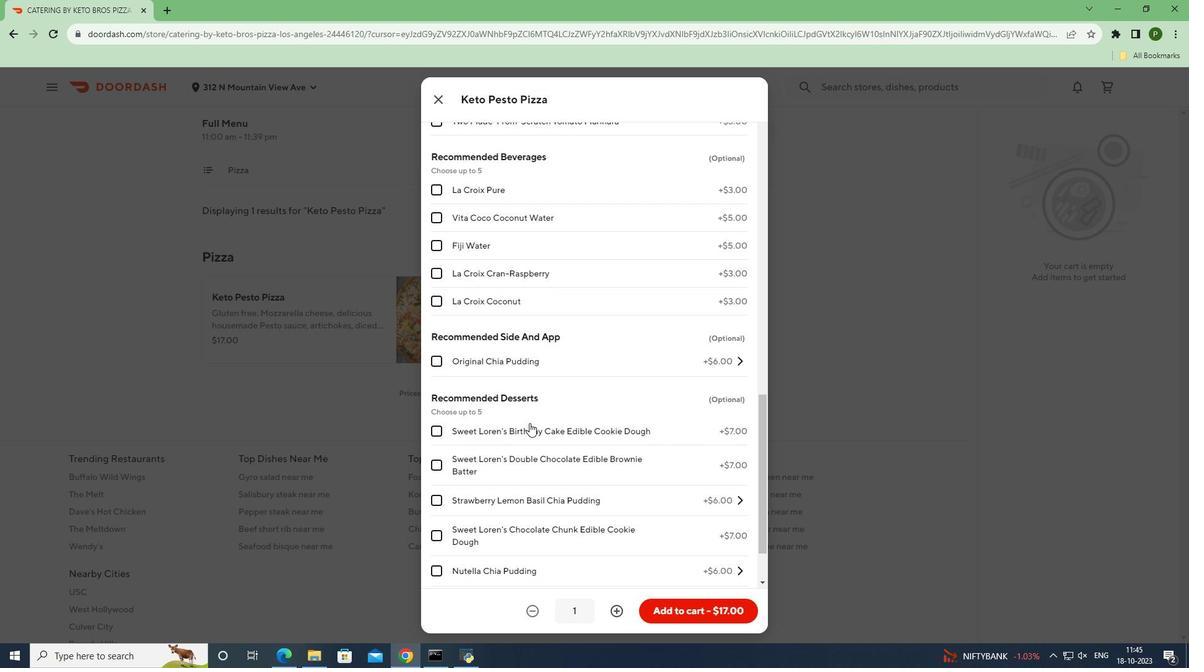 
Action: Mouse scrolled (529, 423) with delta (0, 0)
Screenshot: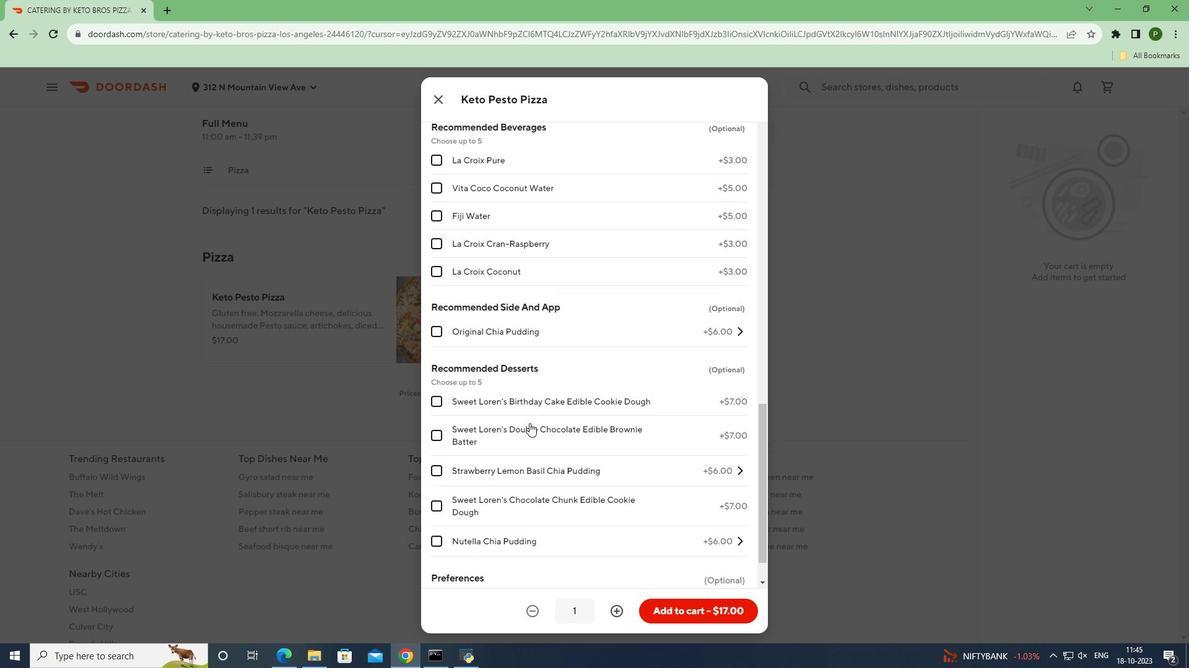 
Action: Mouse scrolled (529, 423) with delta (0, 0)
Screenshot: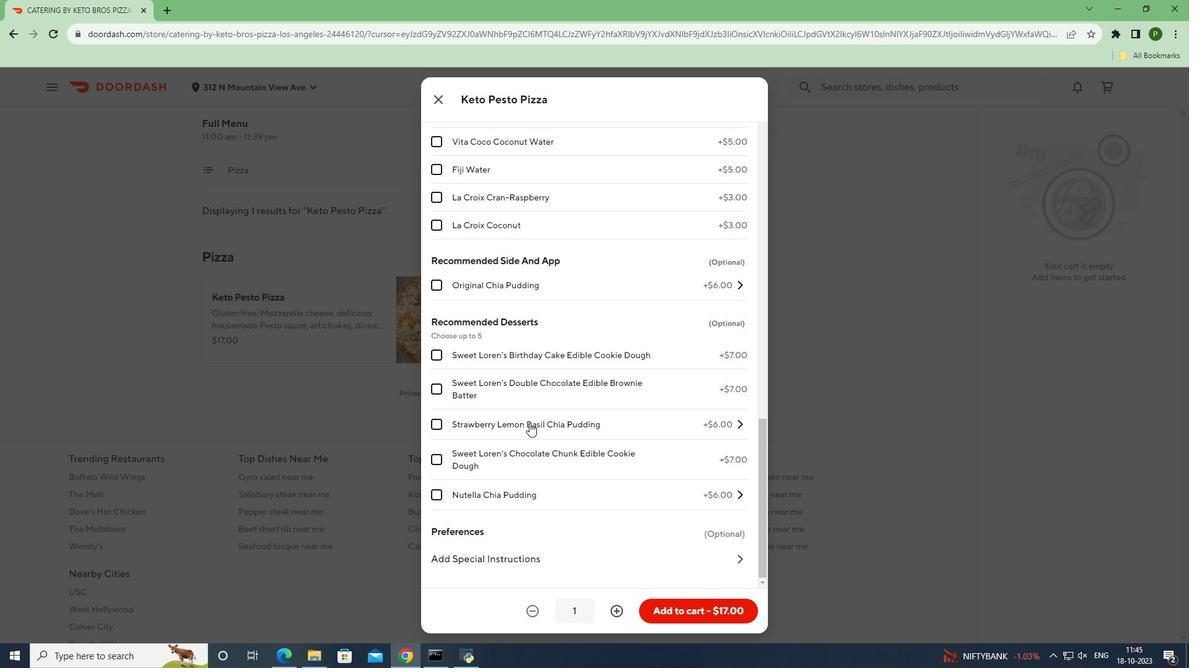 
Action: Mouse scrolled (529, 423) with delta (0, 0)
Screenshot: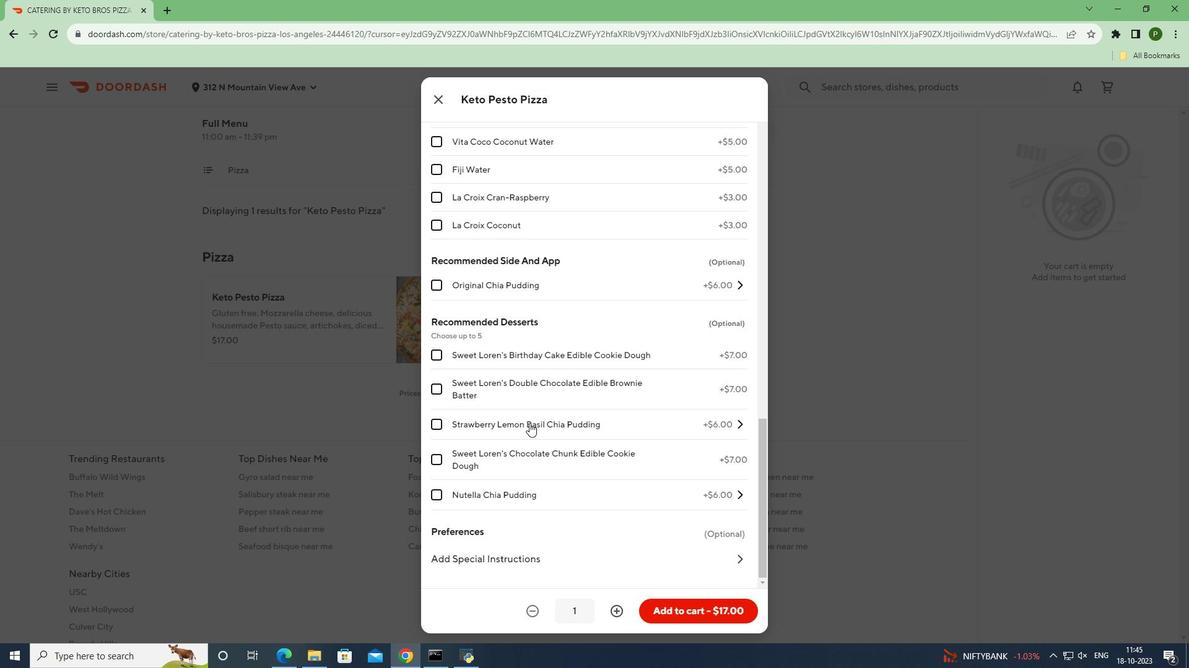 
Action: Mouse scrolled (529, 423) with delta (0, 0)
Screenshot: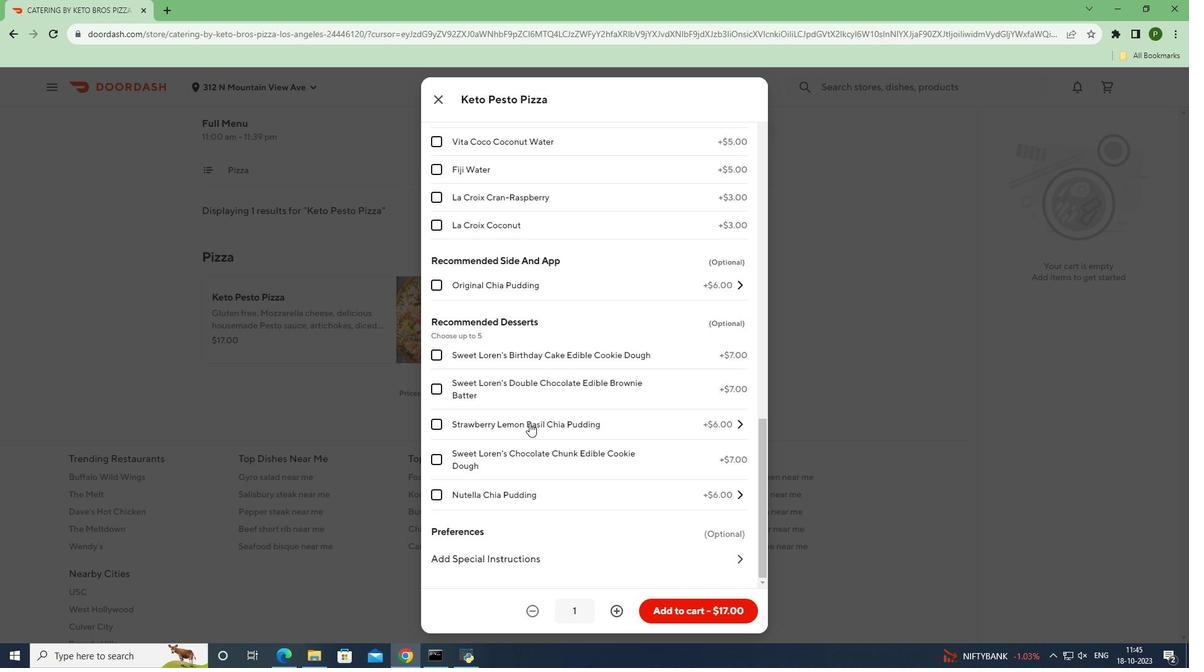 
Action: Mouse moved to (663, 607)
Screenshot: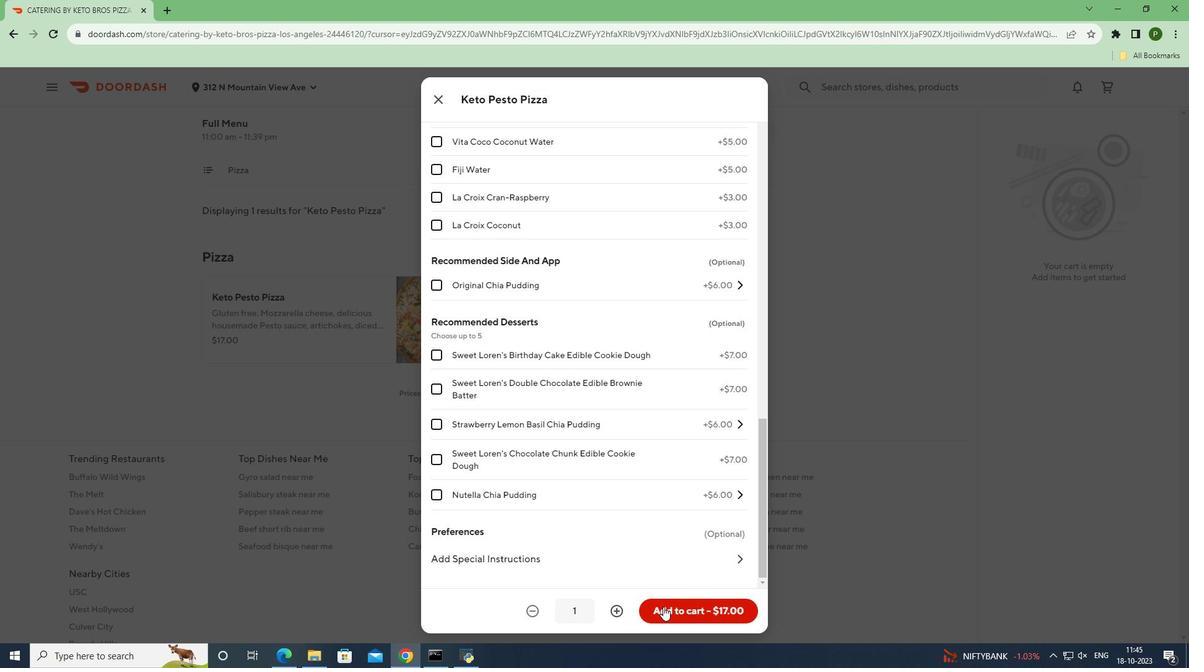 
Action: Mouse pressed left at (663, 607)
Screenshot: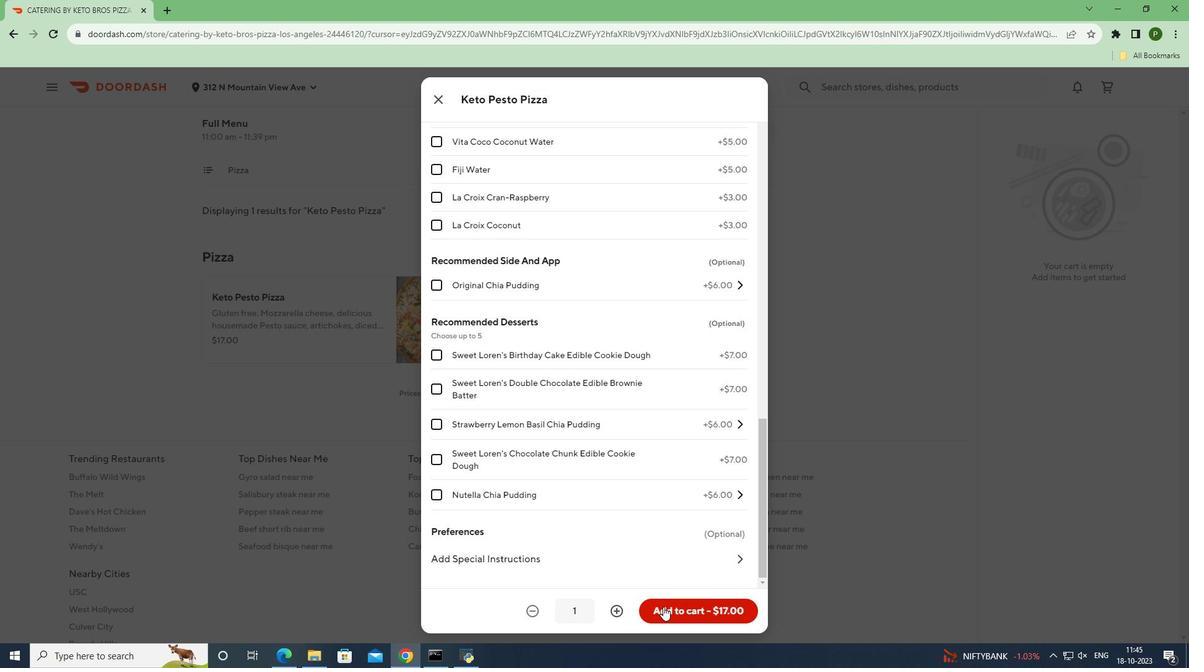 
Action: Mouse moved to (828, 538)
Screenshot: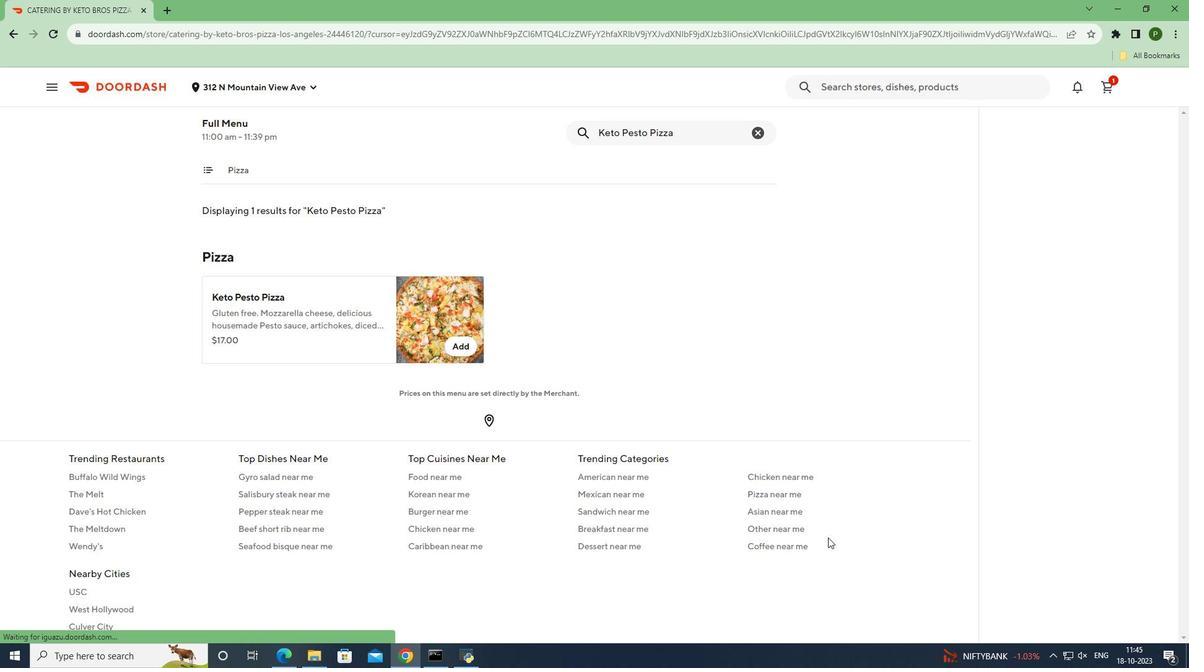 
